 Task: Create a due date automation trigger when advanced on, 2 working days before a card is due add dates with a complete due date at 11:00 AM.
Action: Mouse moved to (981, 289)
Screenshot: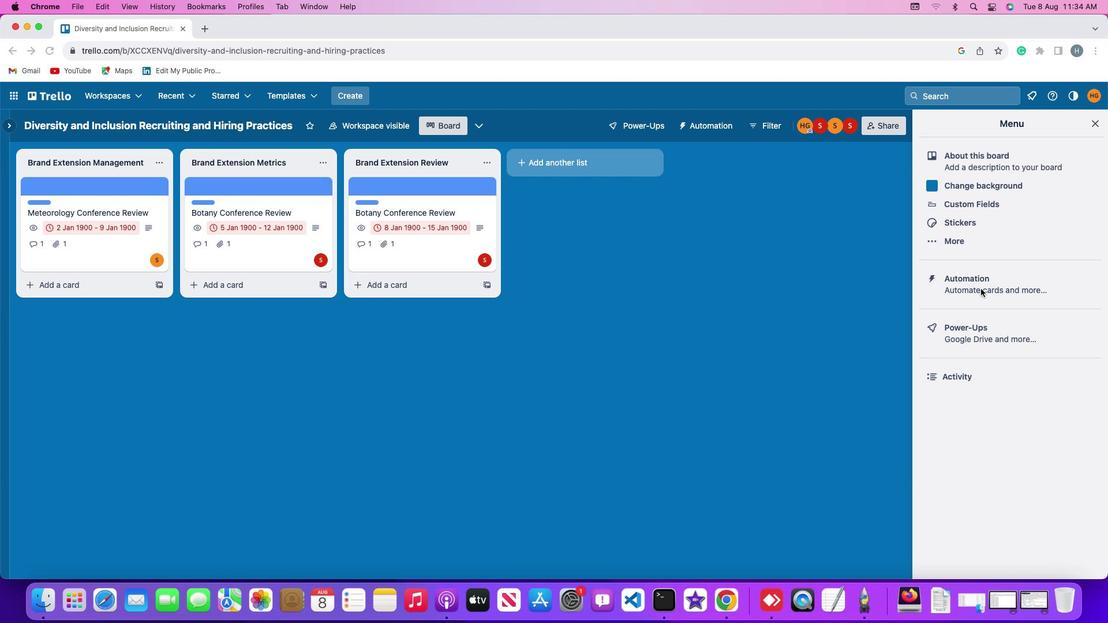 
Action: Mouse pressed left at (981, 289)
Screenshot: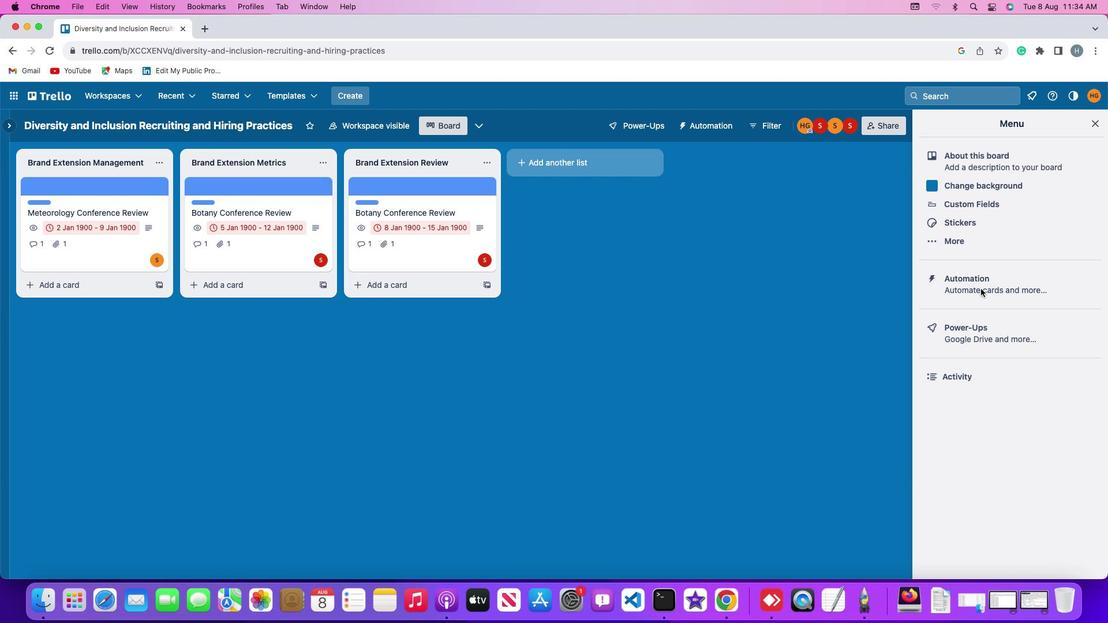 
Action: Mouse moved to (981, 288)
Screenshot: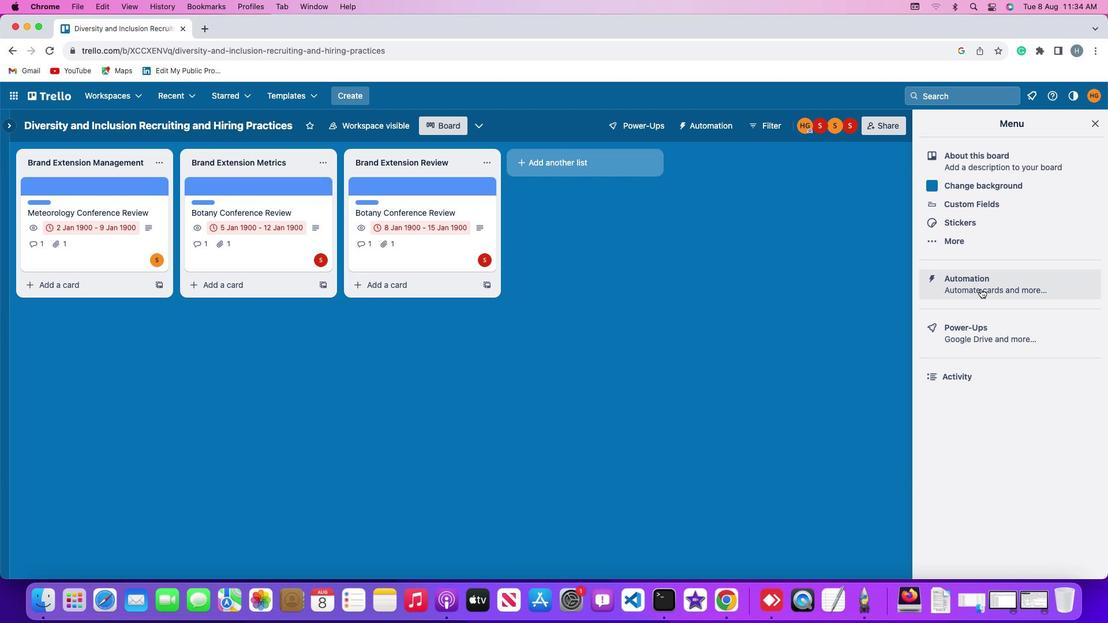 
Action: Mouse pressed left at (981, 288)
Screenshot: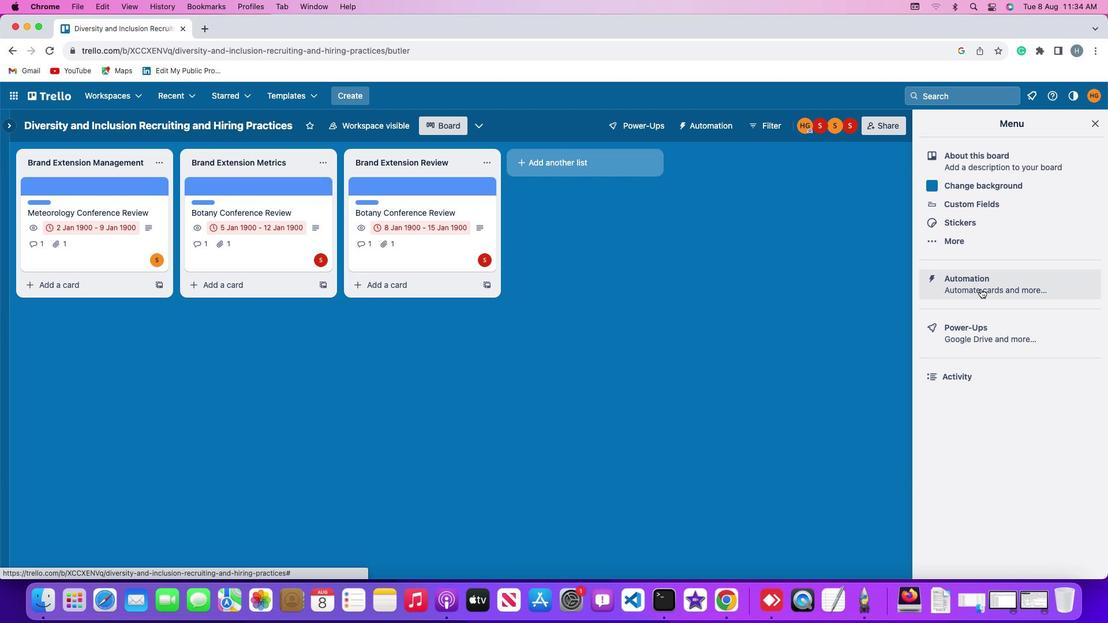 
Action: Mouse moved to (73, 274)
Screenshot: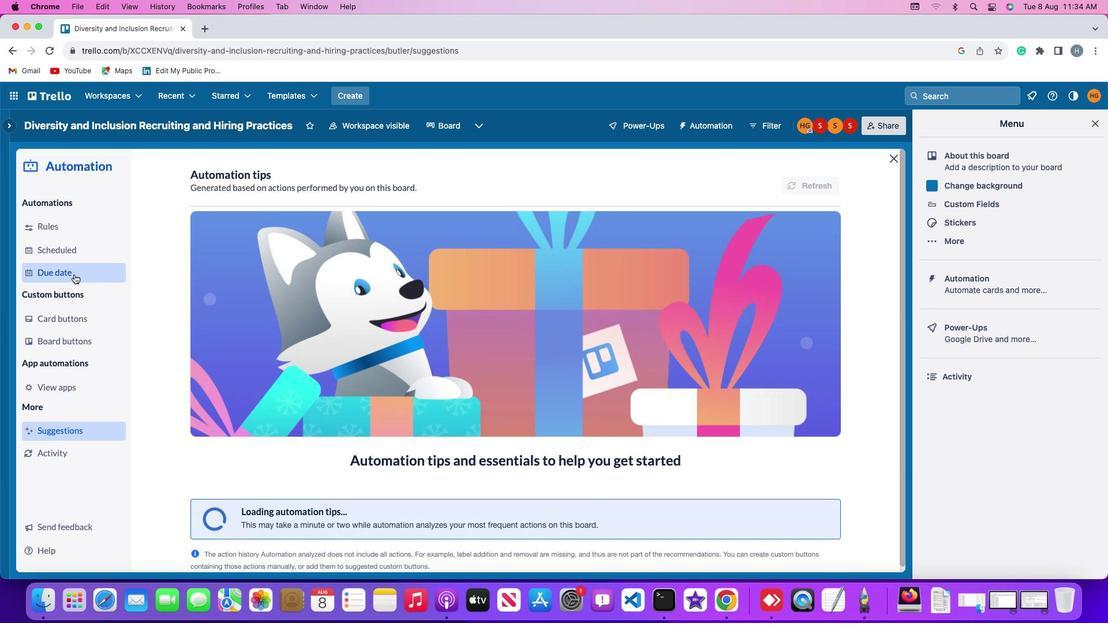 
Action: Mouse pressed left at (73, 274)
Screenshot: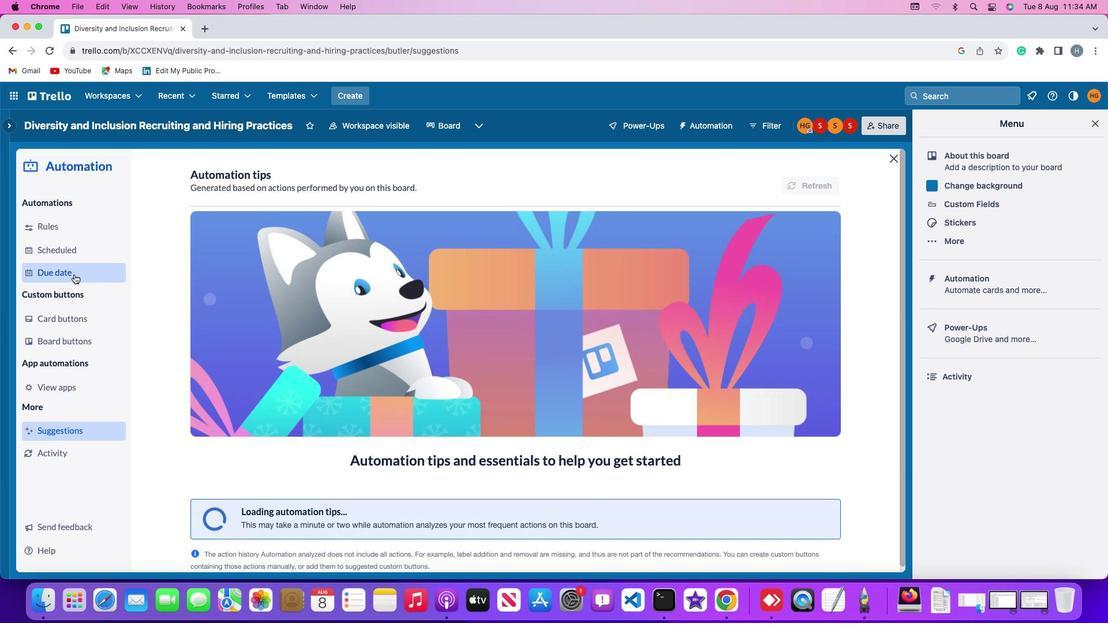 
Action: Mouse moved to (775, 177)
Screenshot: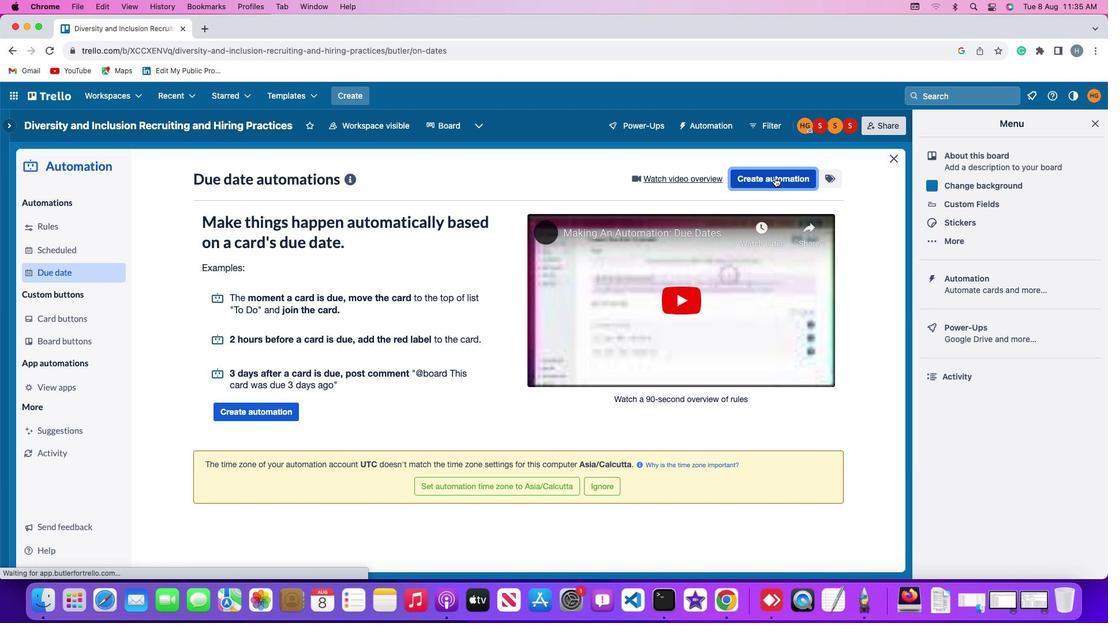 
Action: Mouse pressed left at (775, 177)
Screenshot: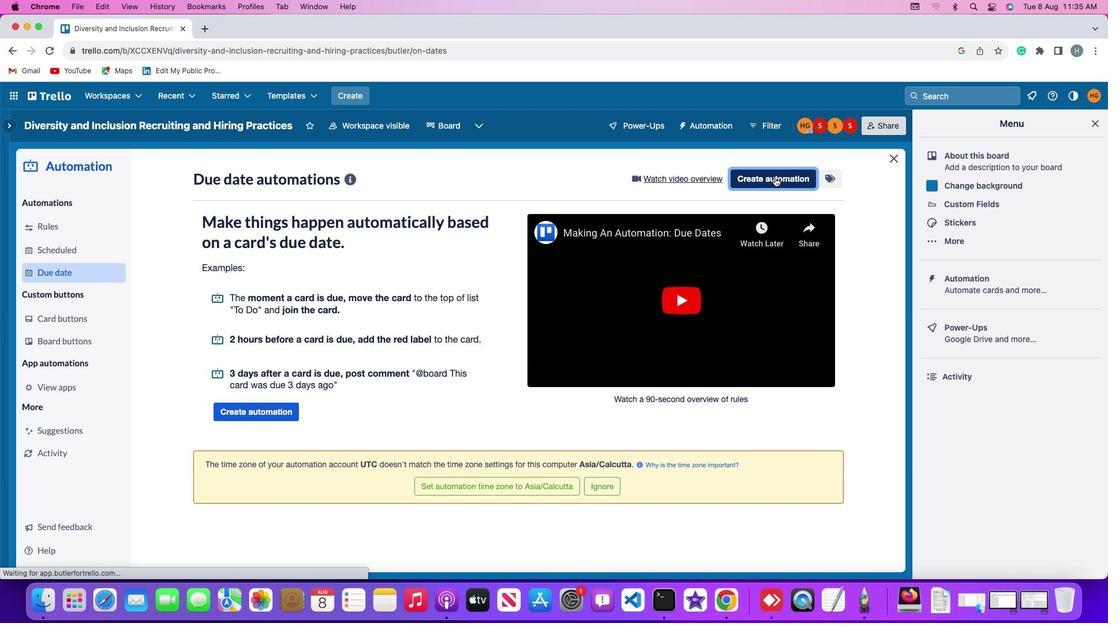 
Action: Mouse moved to (295, 293)
Screenshot: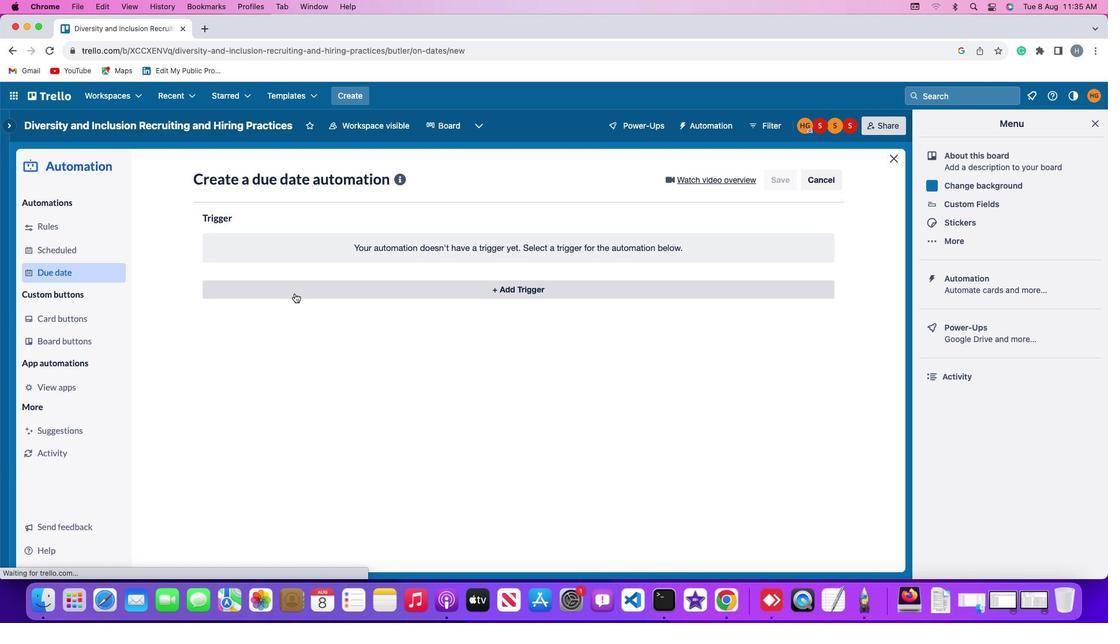 
Action: Mouse pressed left at (295, 293)
Screenshot: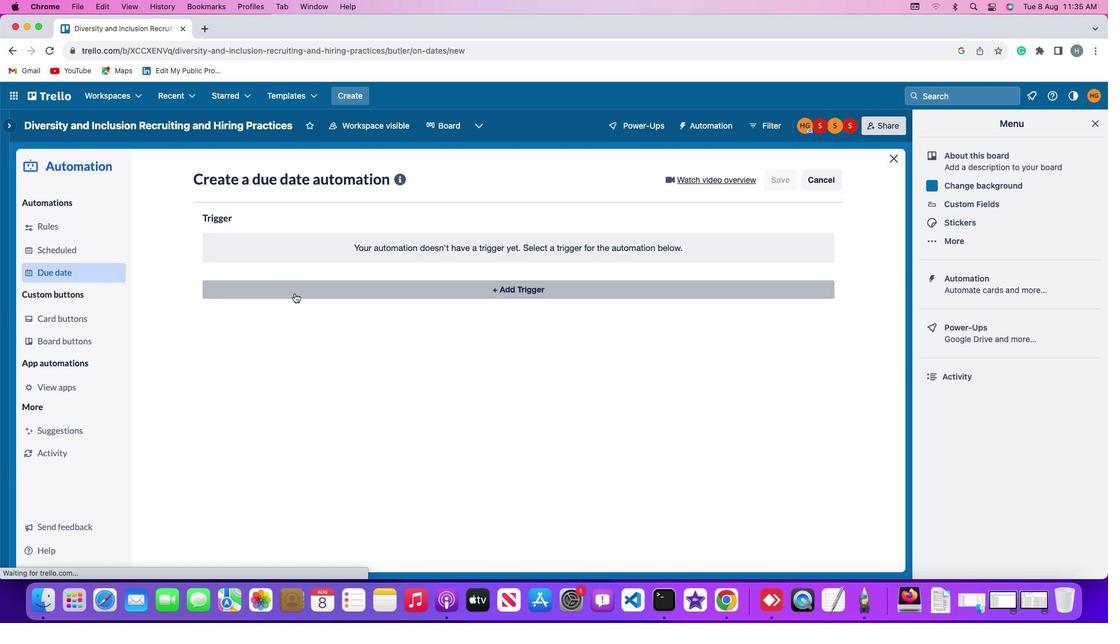 
Action: Mouse moved to (225, 468)
Screenshot: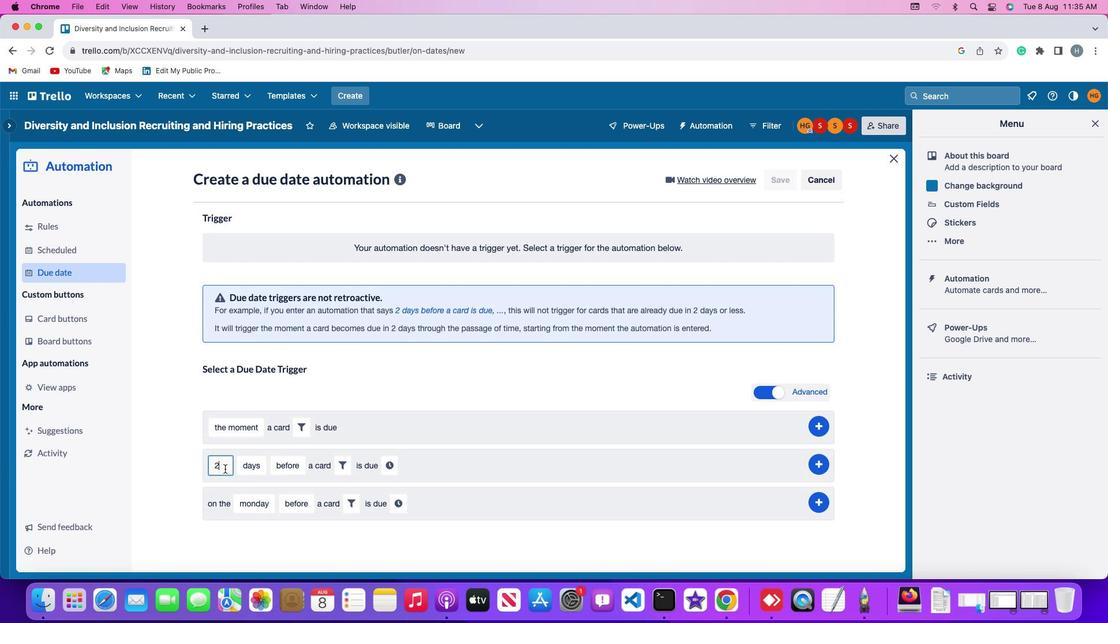 
Action: Mouse pressed left at (225, 468)
Screenshot: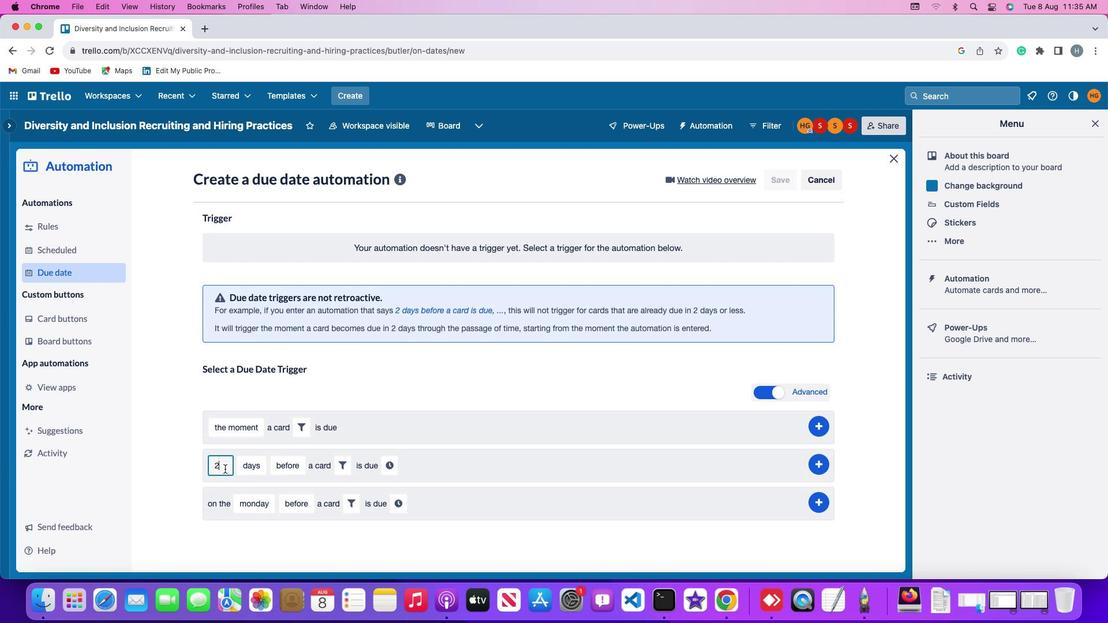 
Action: Mouse moved to (225, 468)
Screenshot: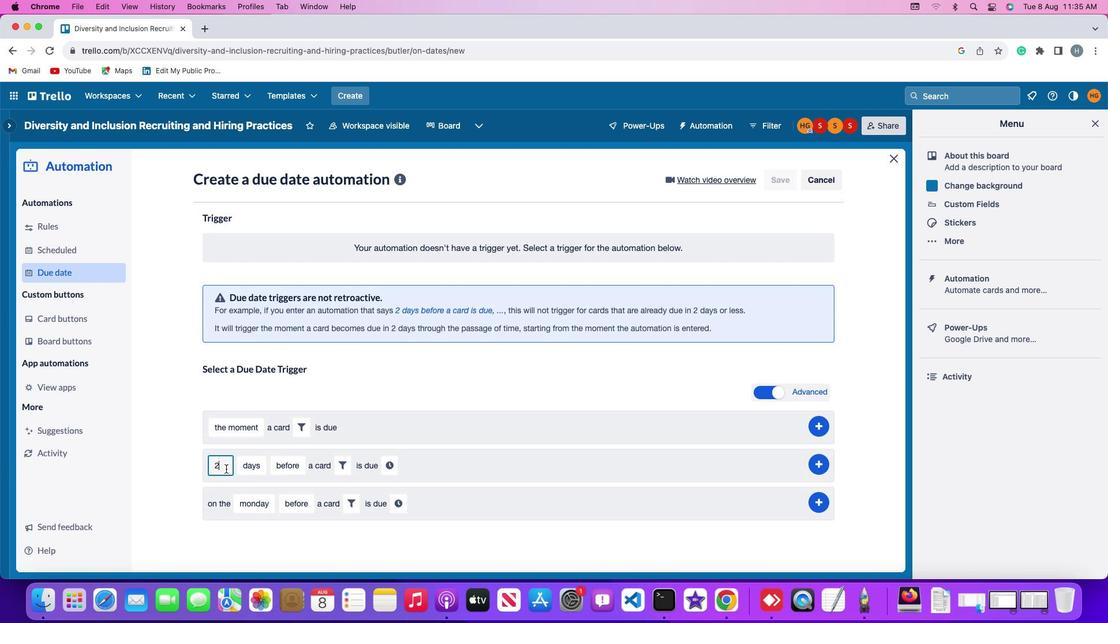 
Action: Key pressed Key.backspace
Screenshot: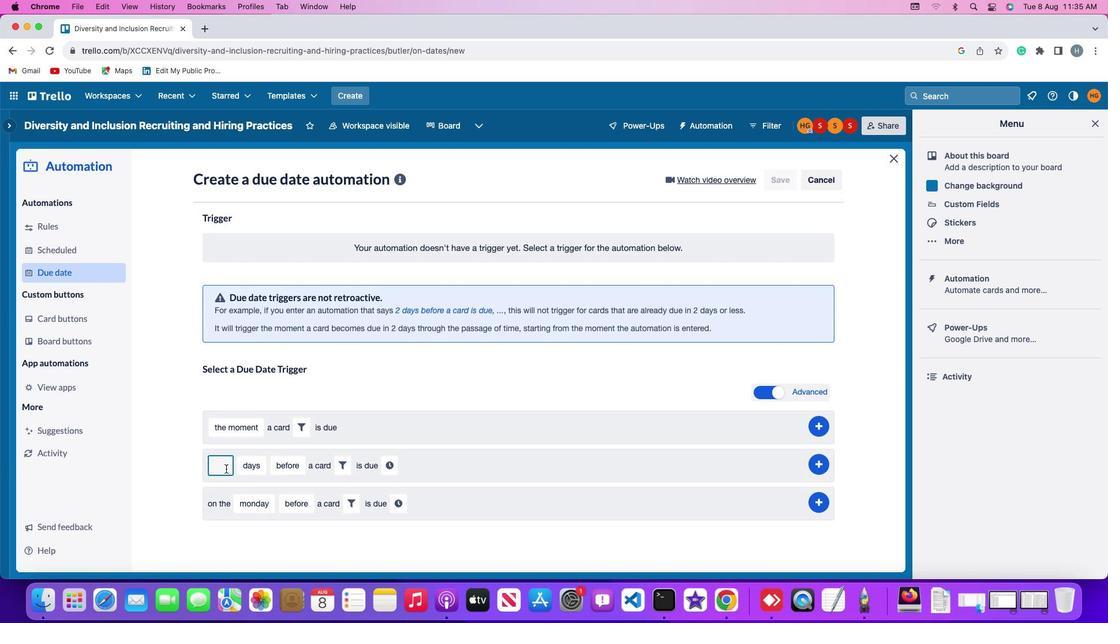 
Action: Mouse moved to (225, 469)
Screenshot: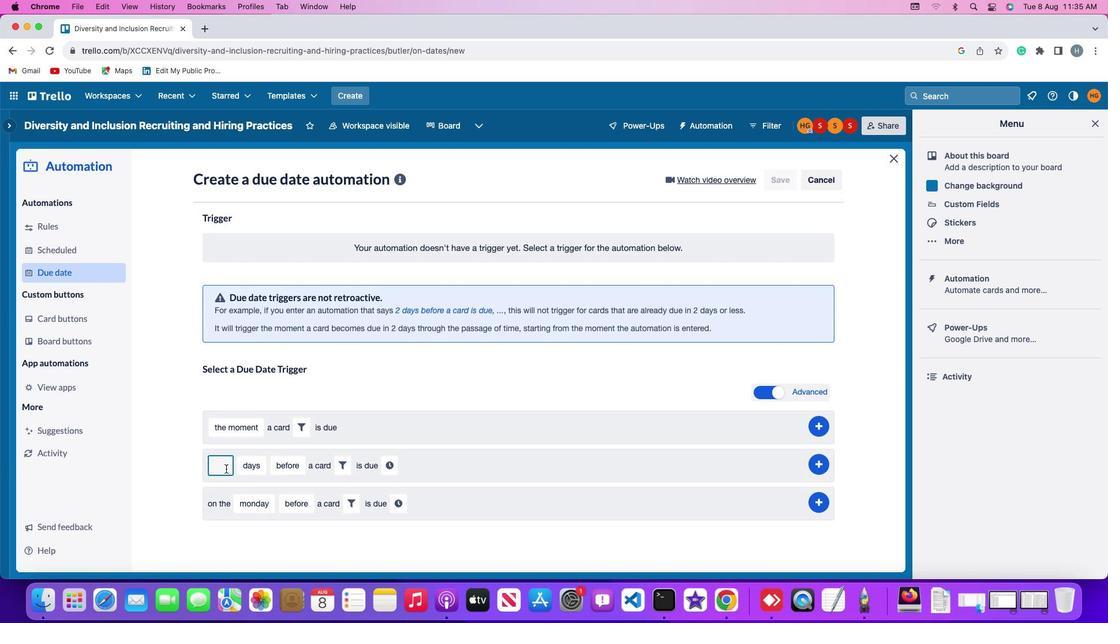 
Action: Key pressed '2'
Screenshot: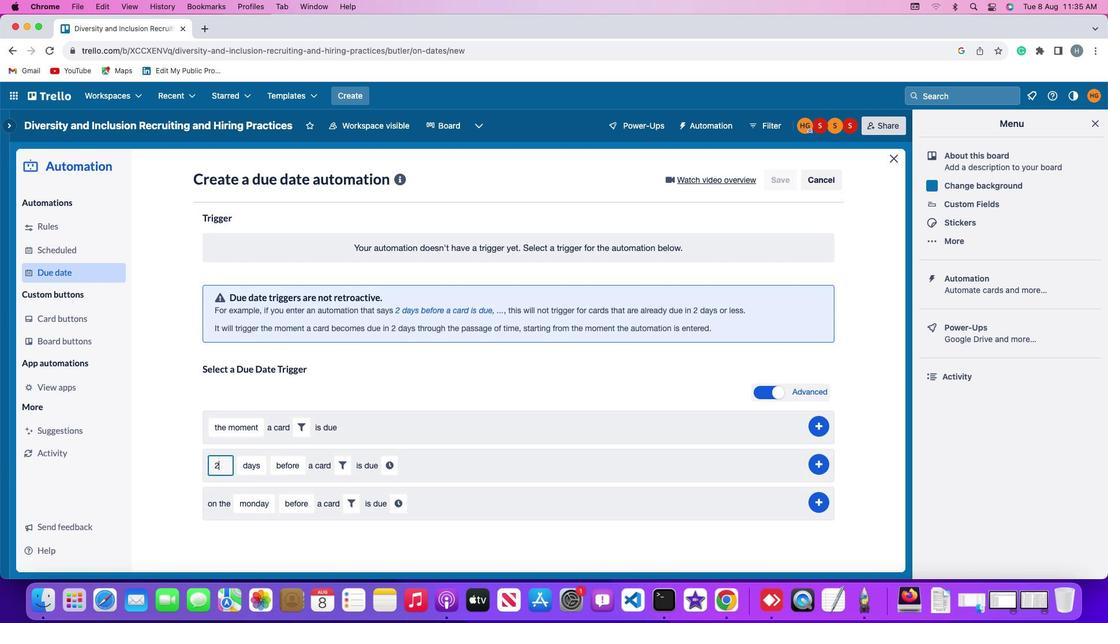 
Action: Mouse moved to (251, 471)
Screenshot: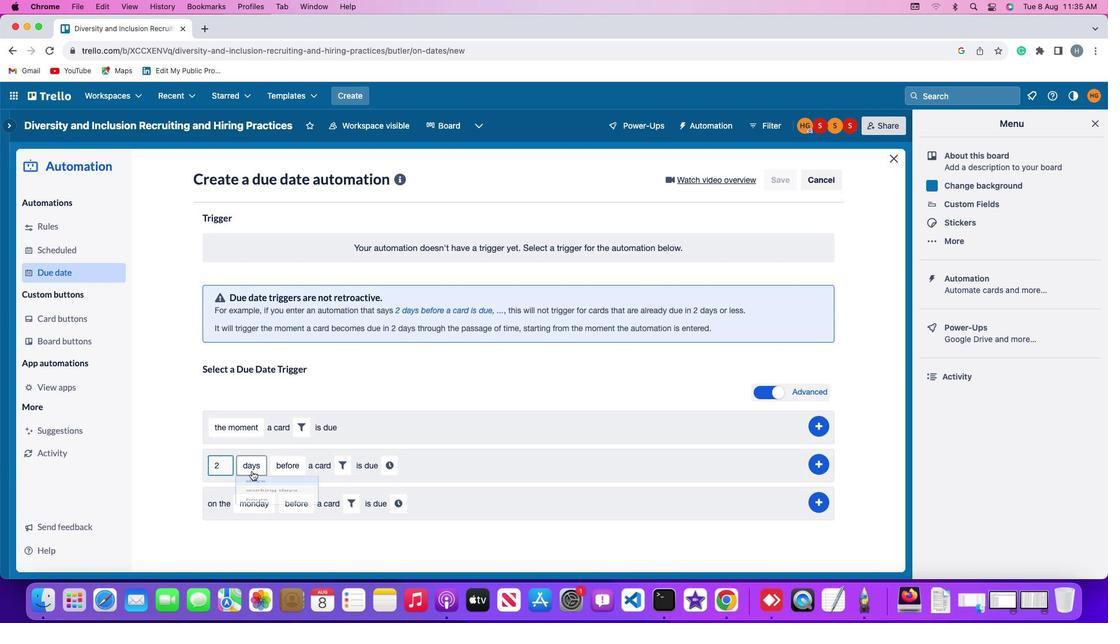 
Action: Mouse pressed left at (251, 471)
Screenshot: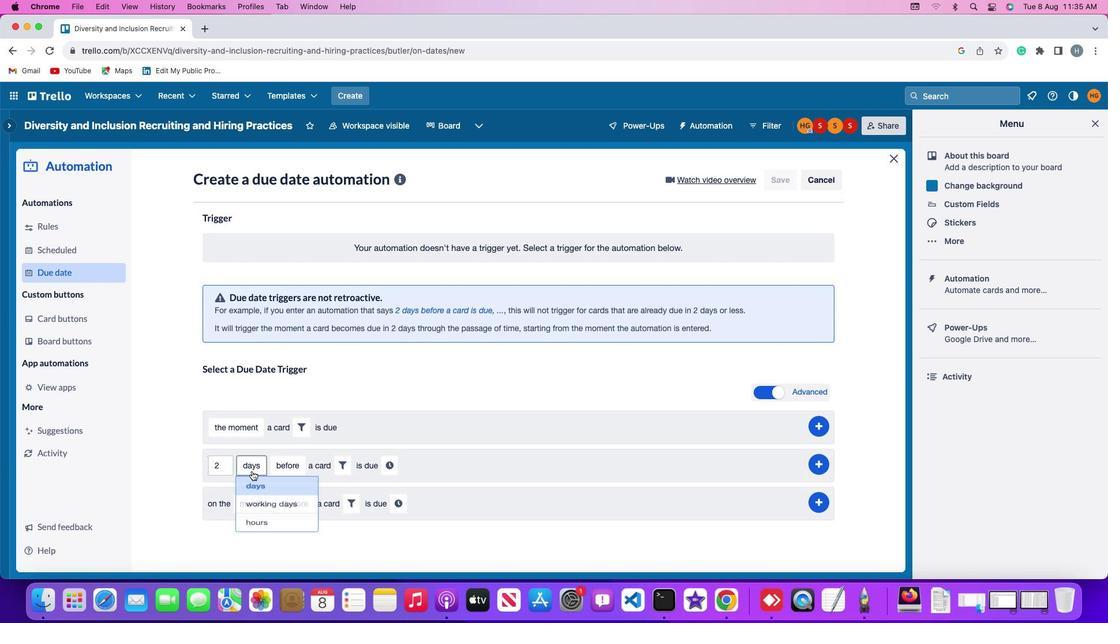 
Action: Mouse moved to (262, 509)
Screenshot: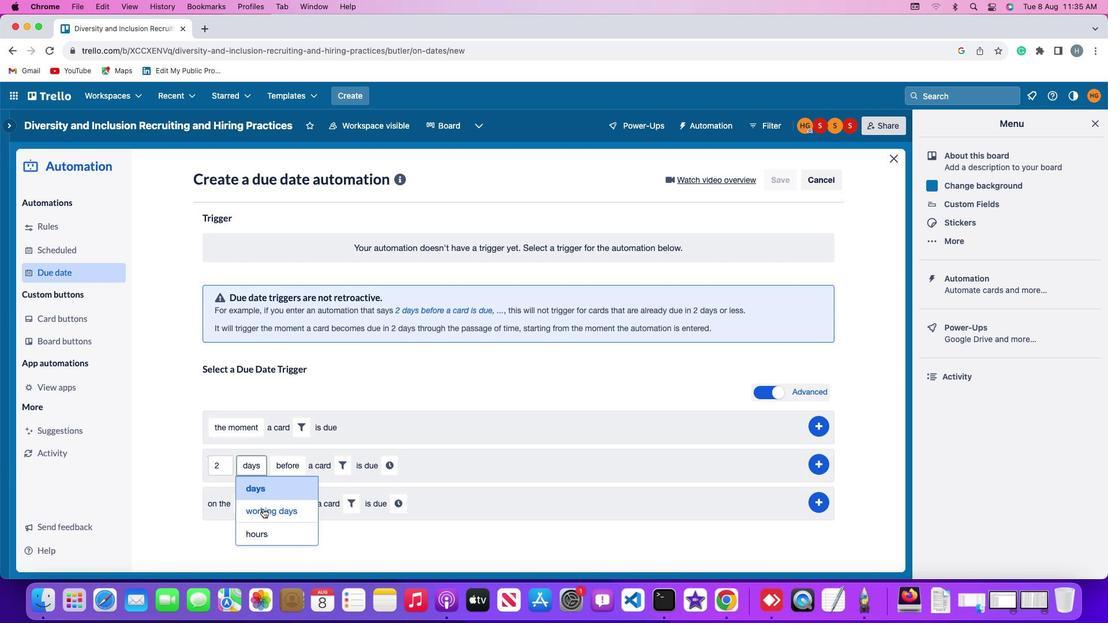 
Action: Mouse pressed left at (262, 509)
Screenshot: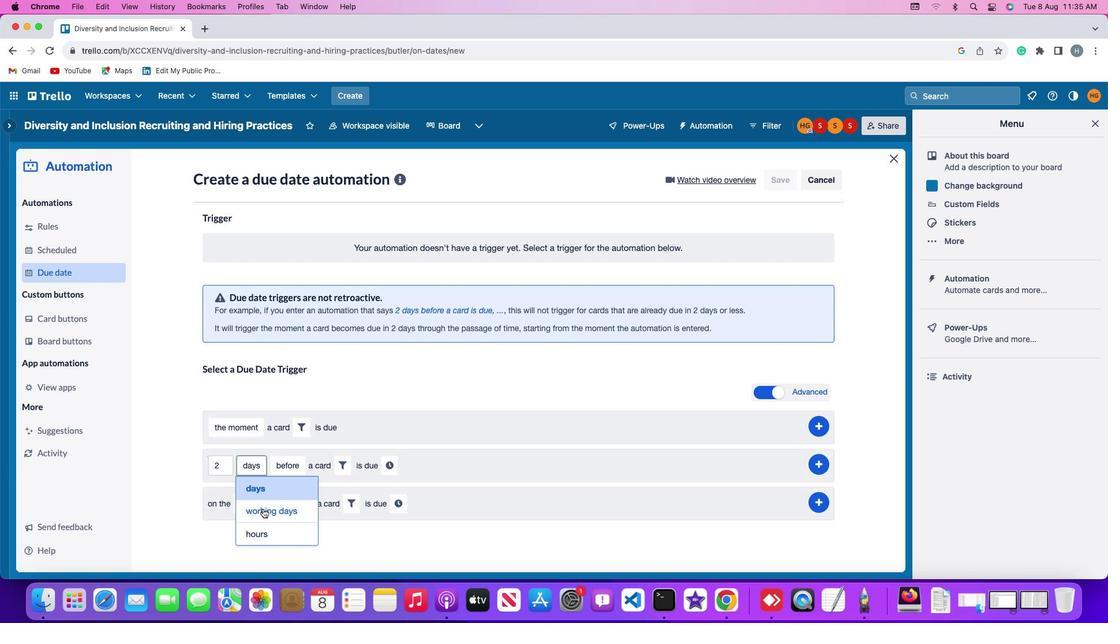
Action: Mouse moved to (300, 464)
Screenshot: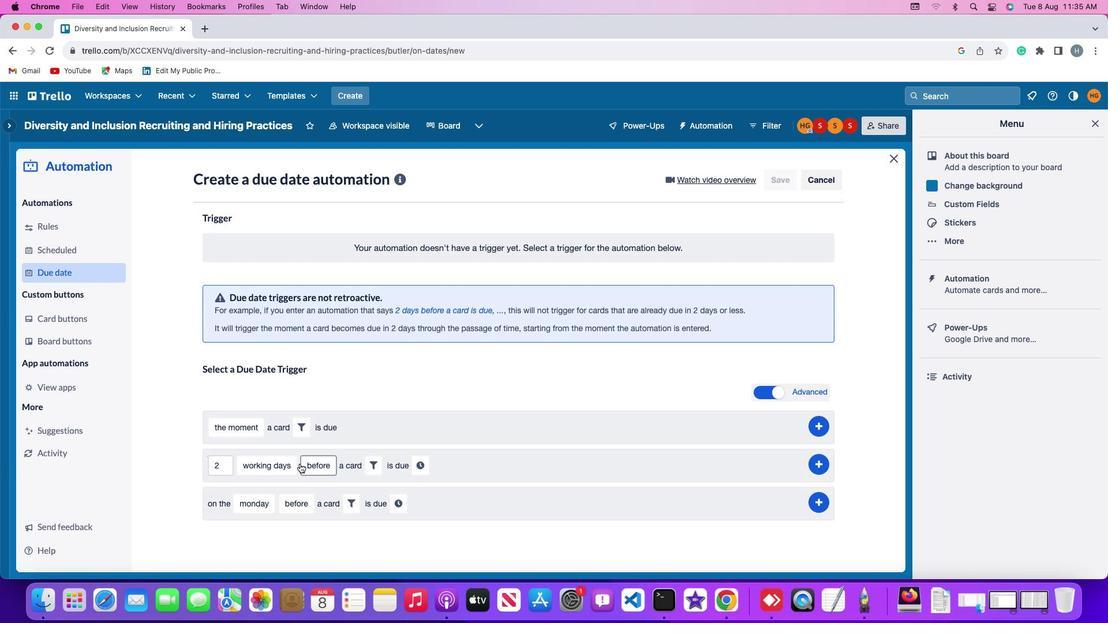 
Action: Mouse pressed left at (300, 464)
Screenshot: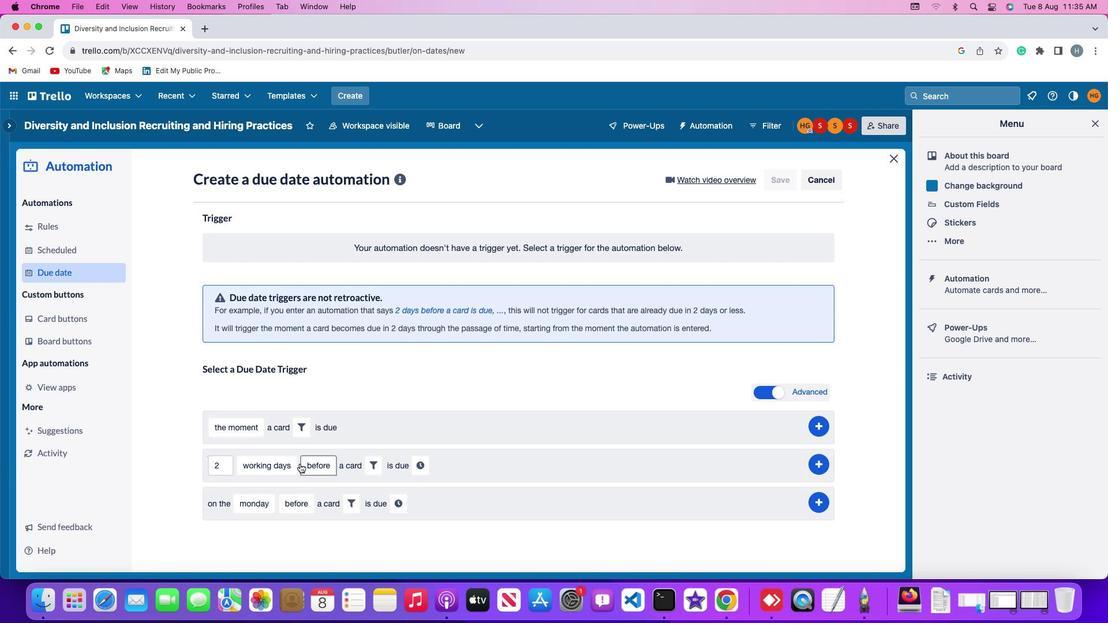 
Action: Mouse moved to (320, 487)
Screenshot: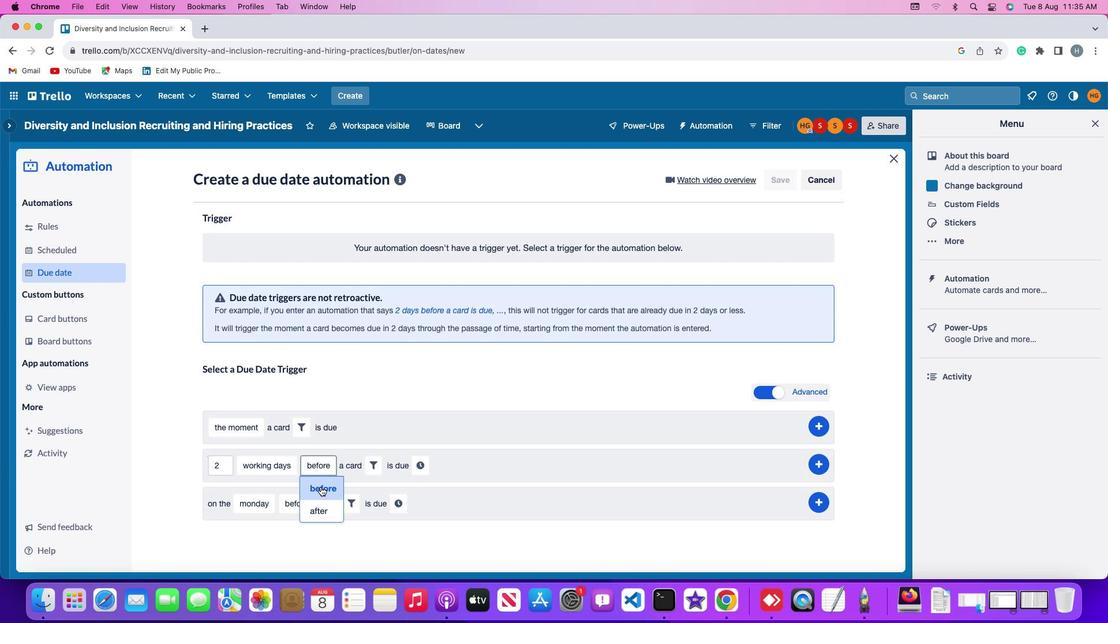 
Action: Mouse pressed left at (320, 487)
Screenshot: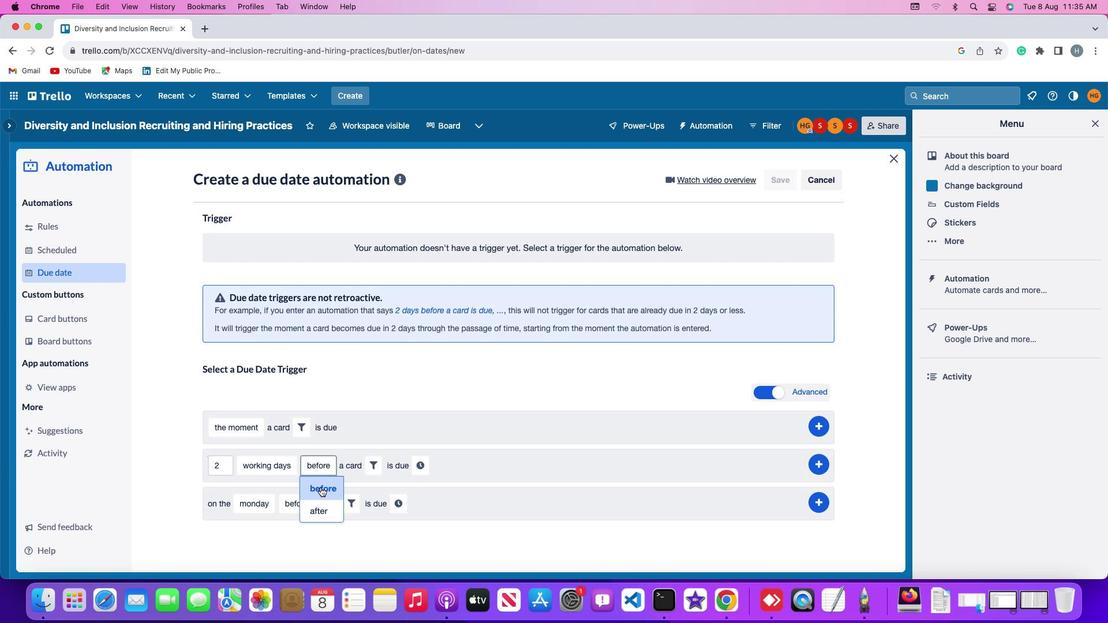 
Action: Mouse moved to (370, 464)
Screenshot: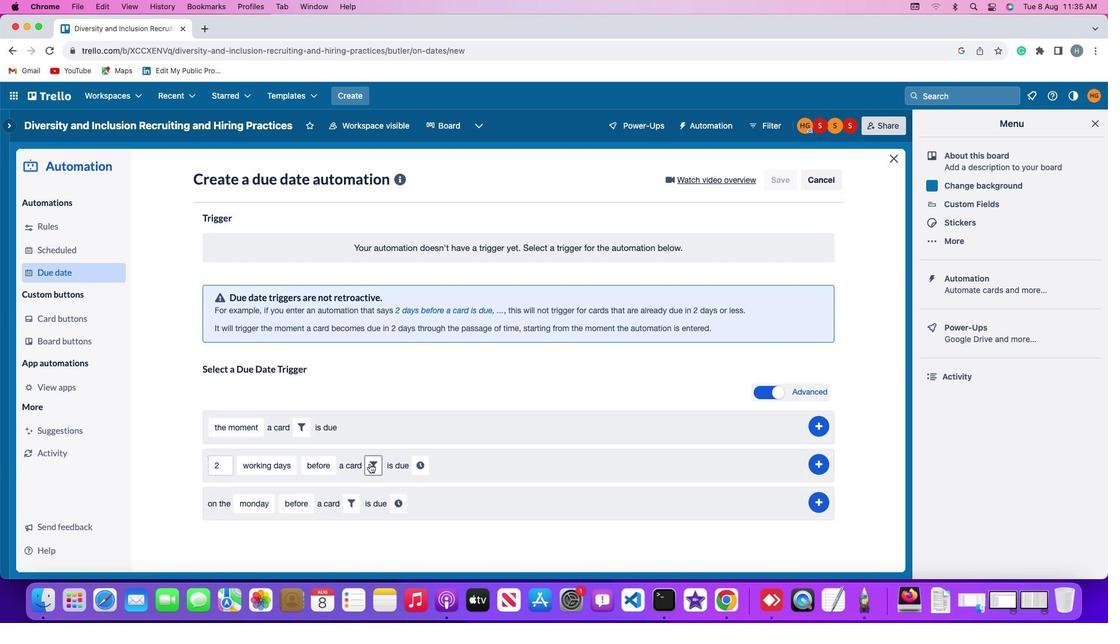 
Action: Mouse pressed left at (370, 464)
Screenshot: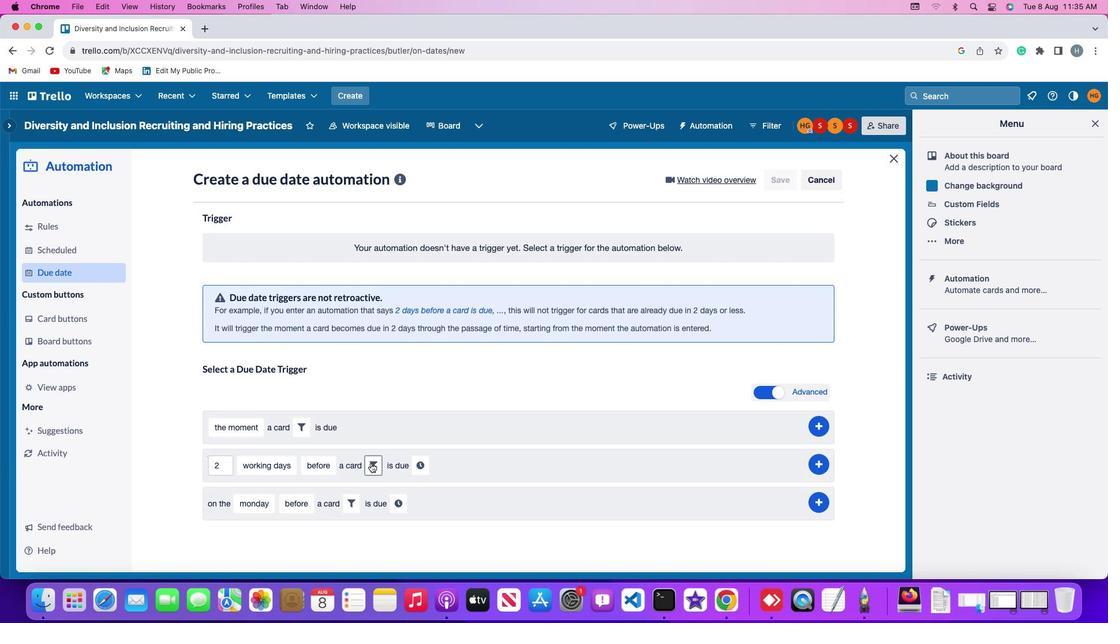 
Action: Mouse moved to (444, 500)
Screenshot: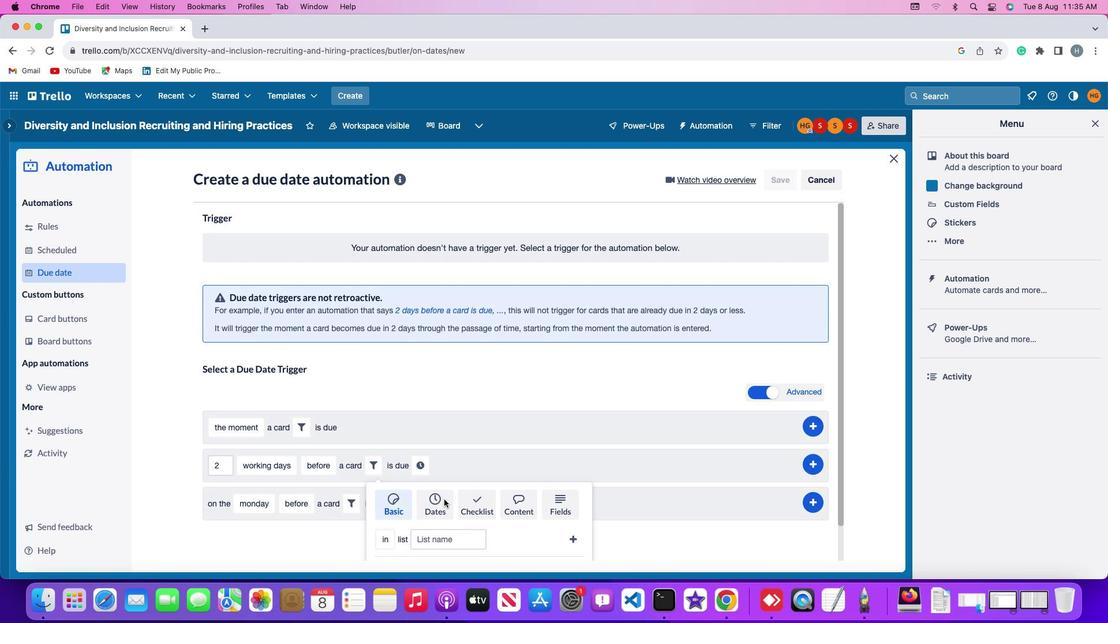 
Action: Mouse pressed left at (444, 500)
Screenshot: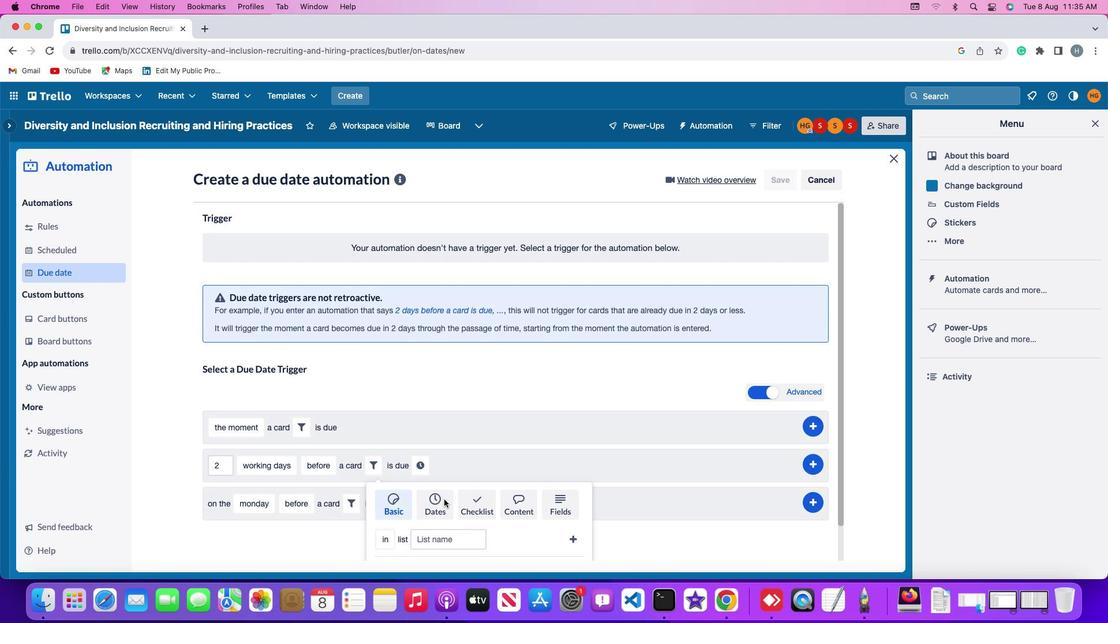 
Action: Mouse moved to (338, 522)
Screenshot: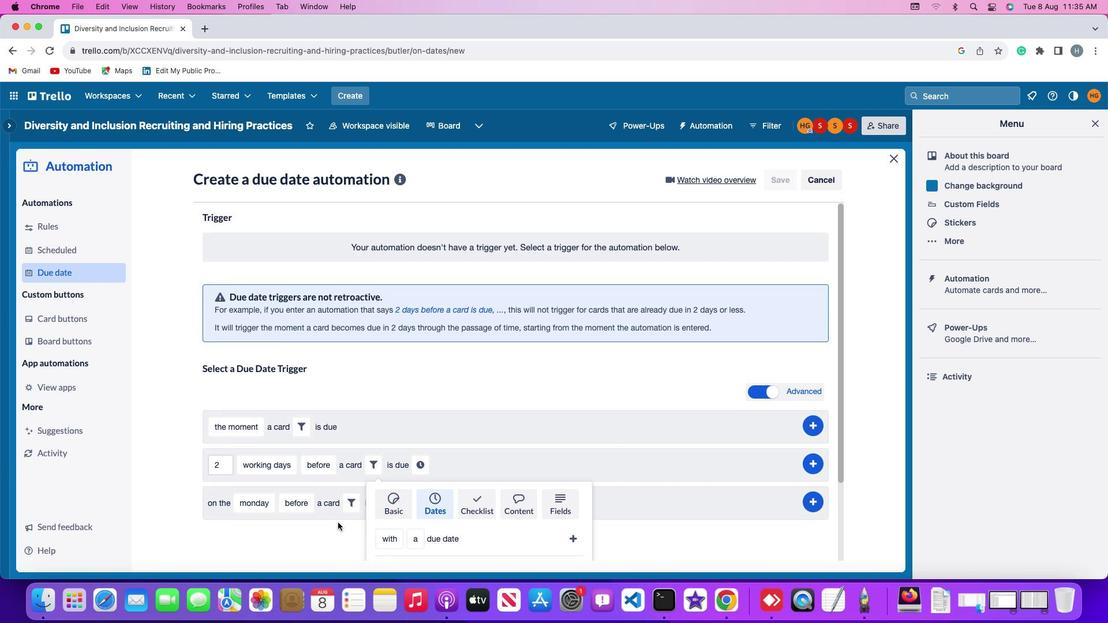 
Action: Mouse scrolled (338, 522) with delta (0, 0)
Screenshot: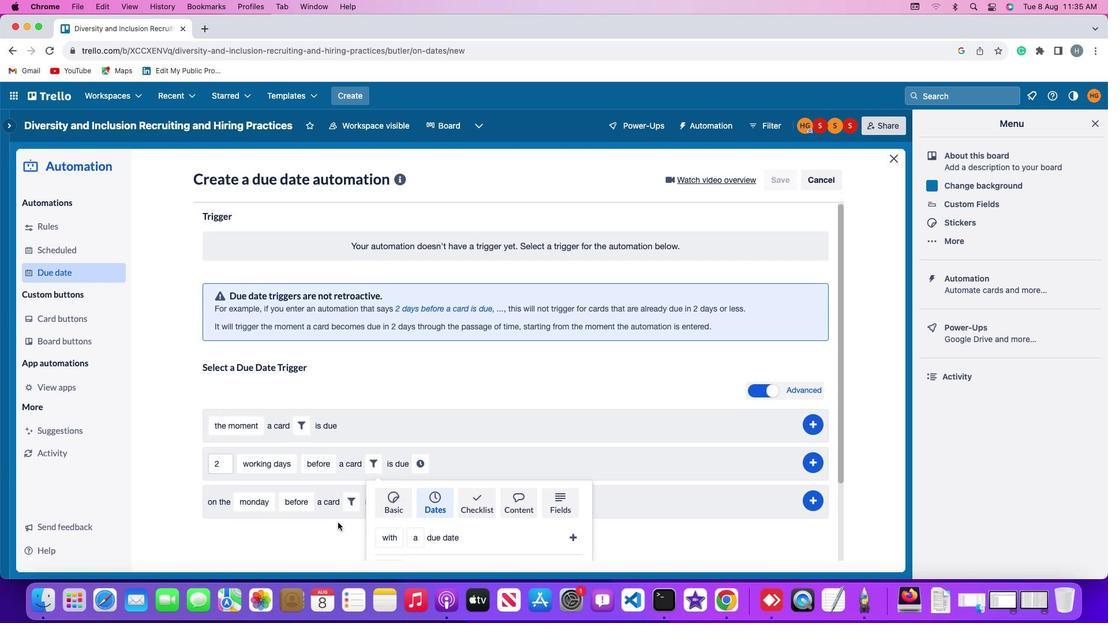 
Action: Mouse scrolled (338, 522) with delta (0, 0)
Screenshot: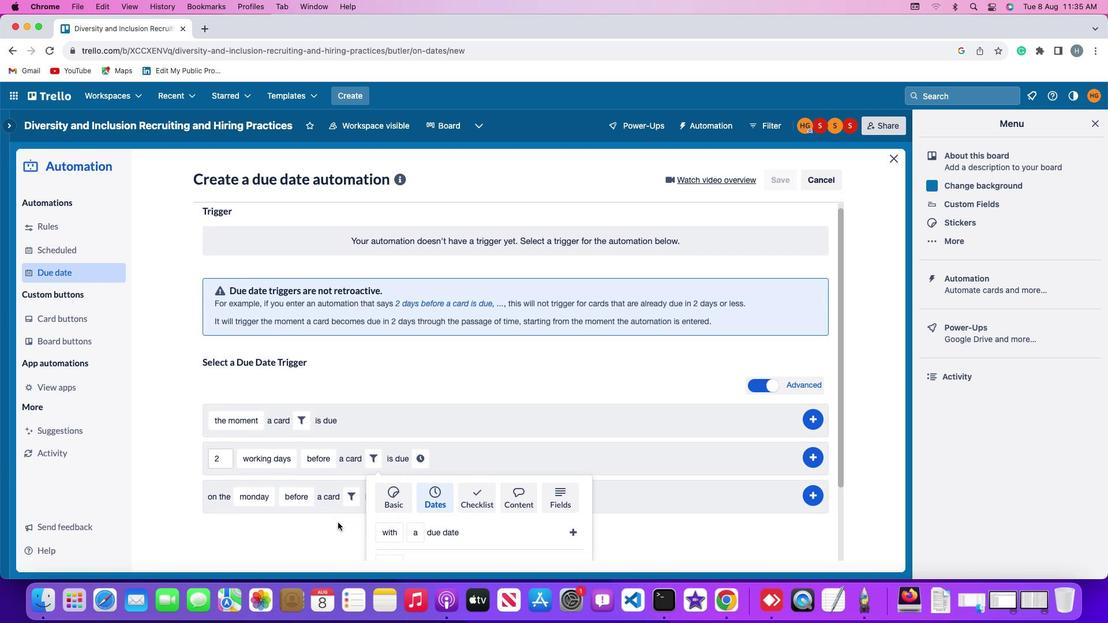 
Action: Mouse scrolled (338, 522) with delta (0, -1)
Screenshot: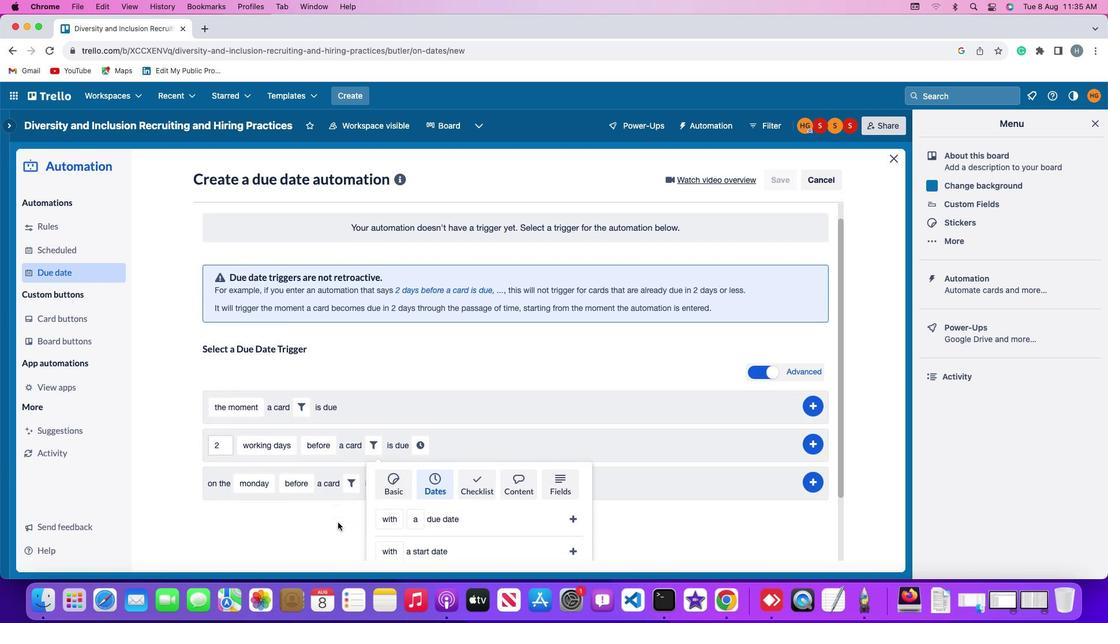 
Action: Mouse scrolled (338, 522) with delta (0, -2)
Screenshot: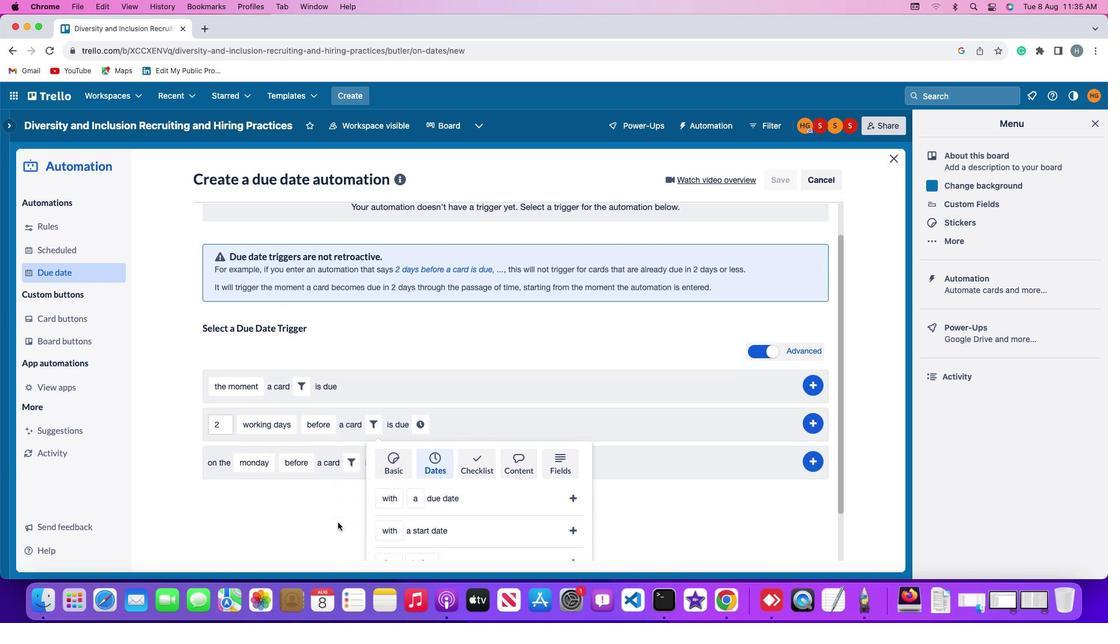 
Action: Mouse scrolled (338, 522) with delta (0, -2)
Screenshot: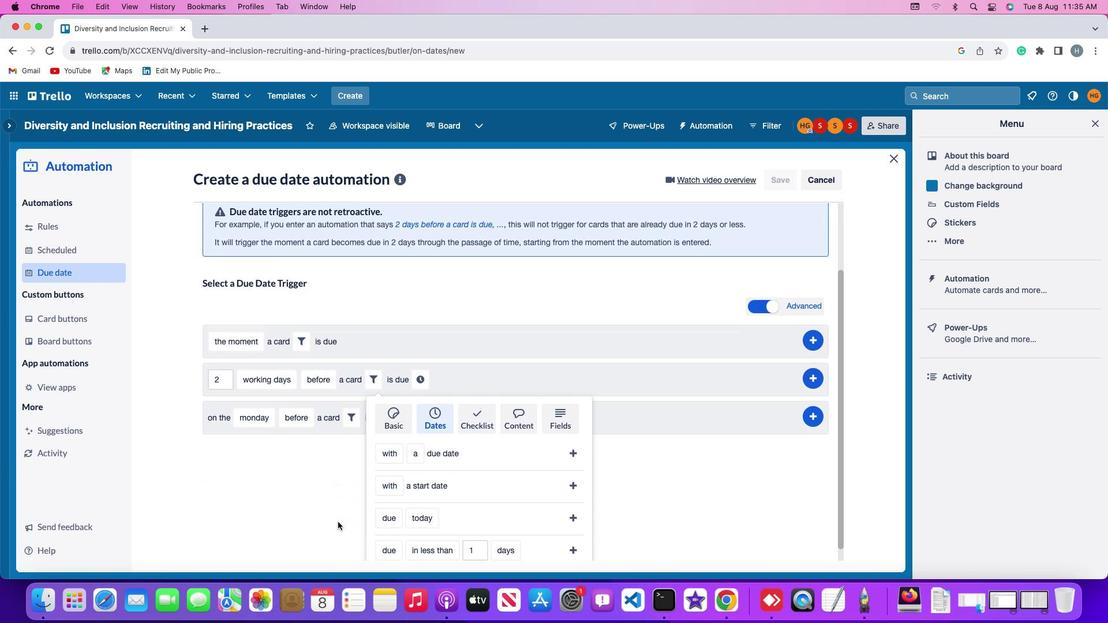 
Action: Mouse moved to (393, 442)
Screenshot: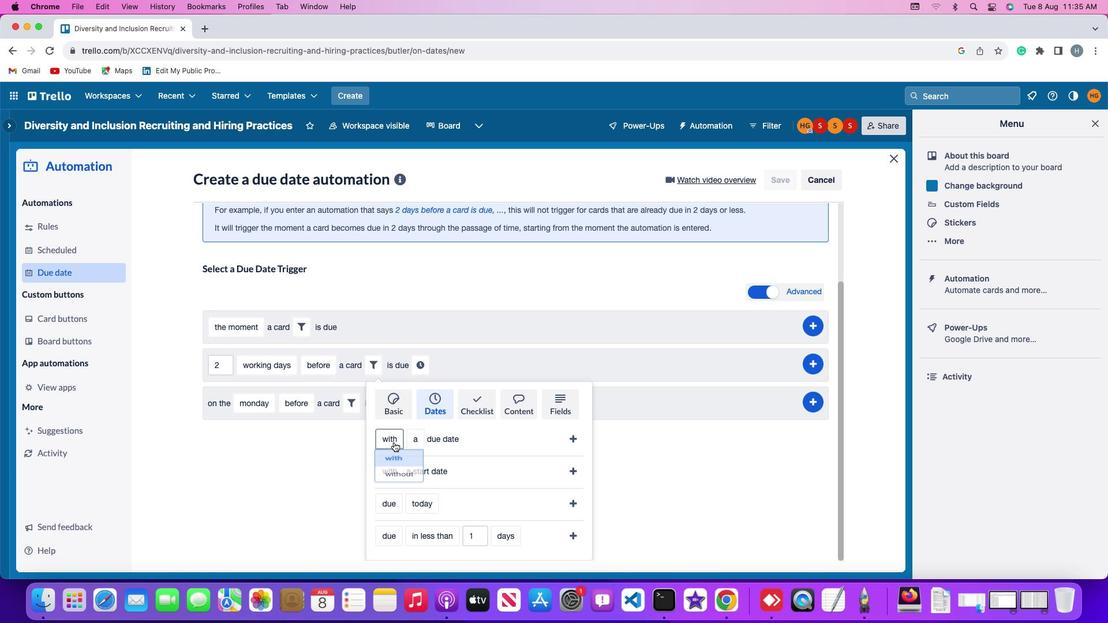 
Action: Mouse pressed left at (393, 442)
Screenshot: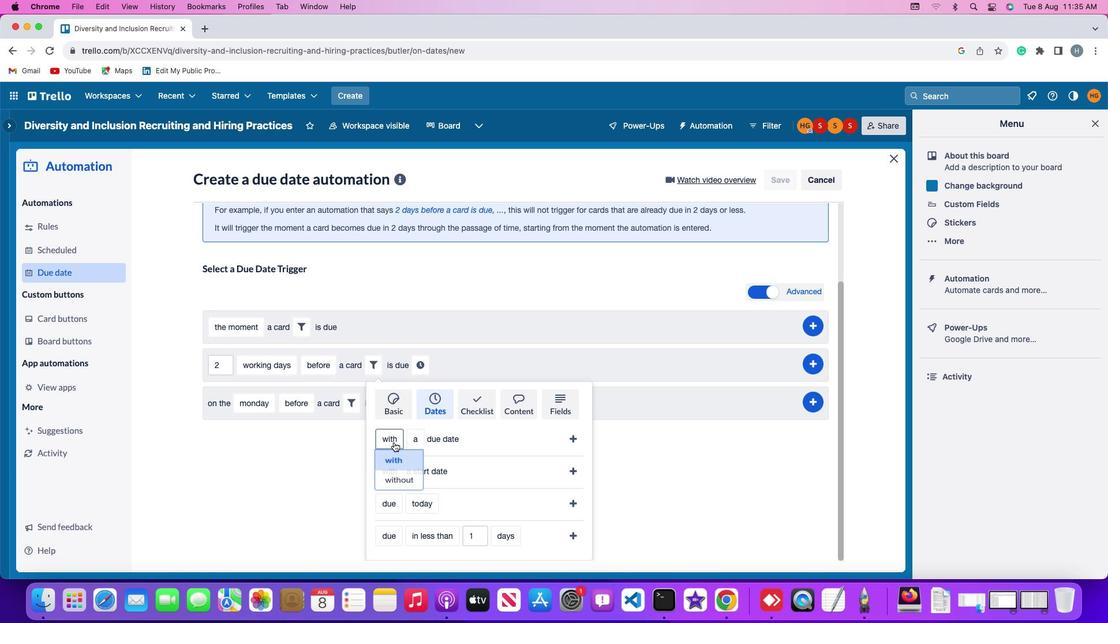 
Action: Mouse moved to (399, 459)
Screenshot: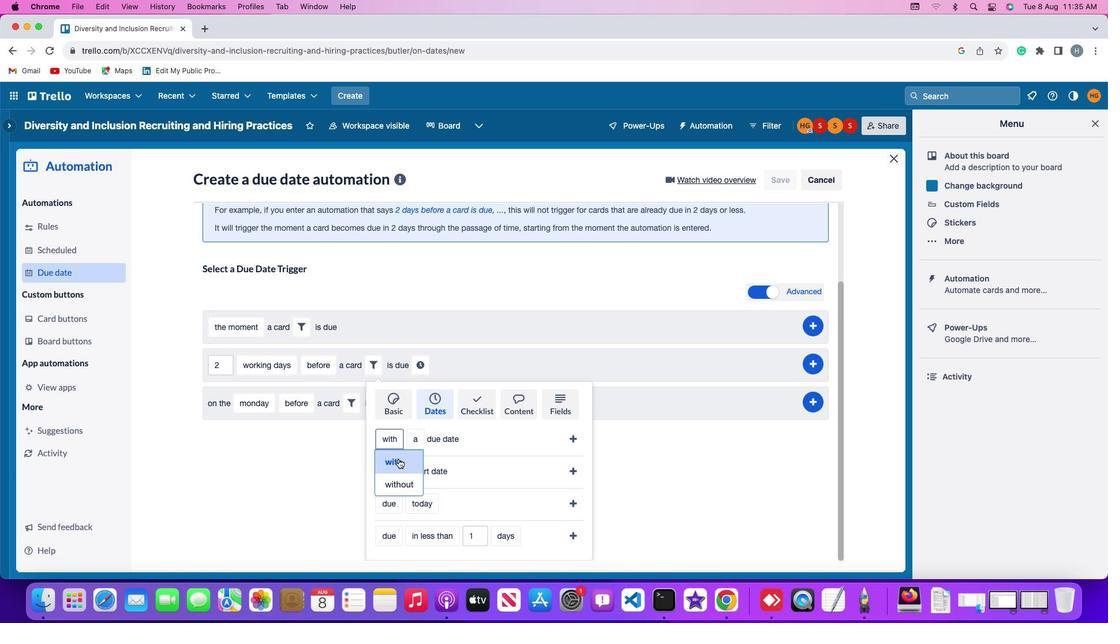 
Action: Mouse pressed left at (399, 459)
Screenshot: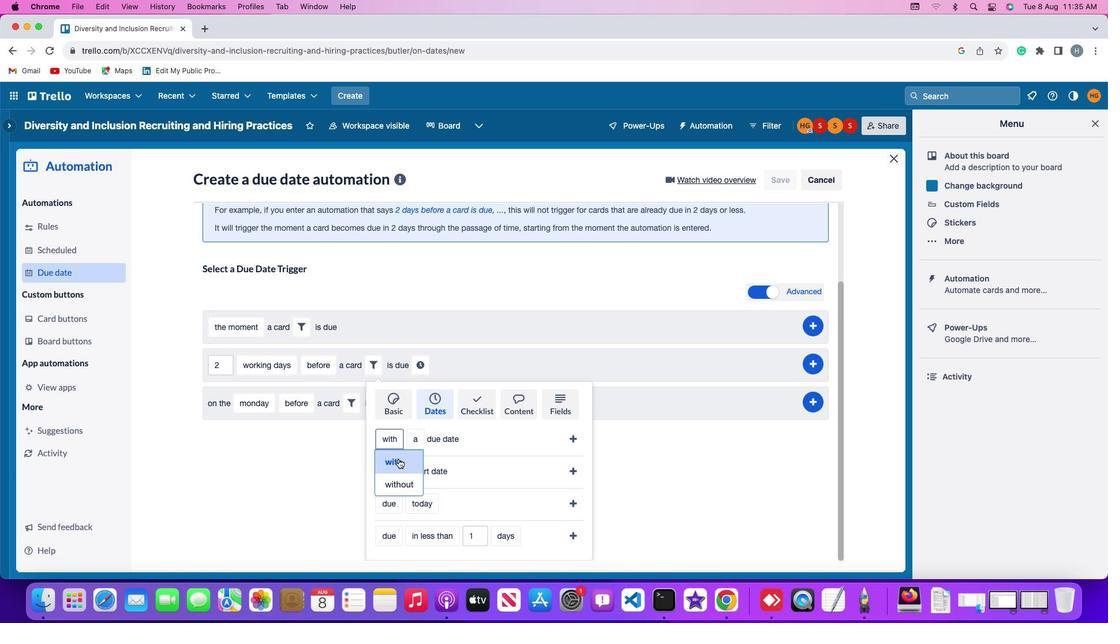 
Action: Mouse moved to (422, 442)
Screenshot: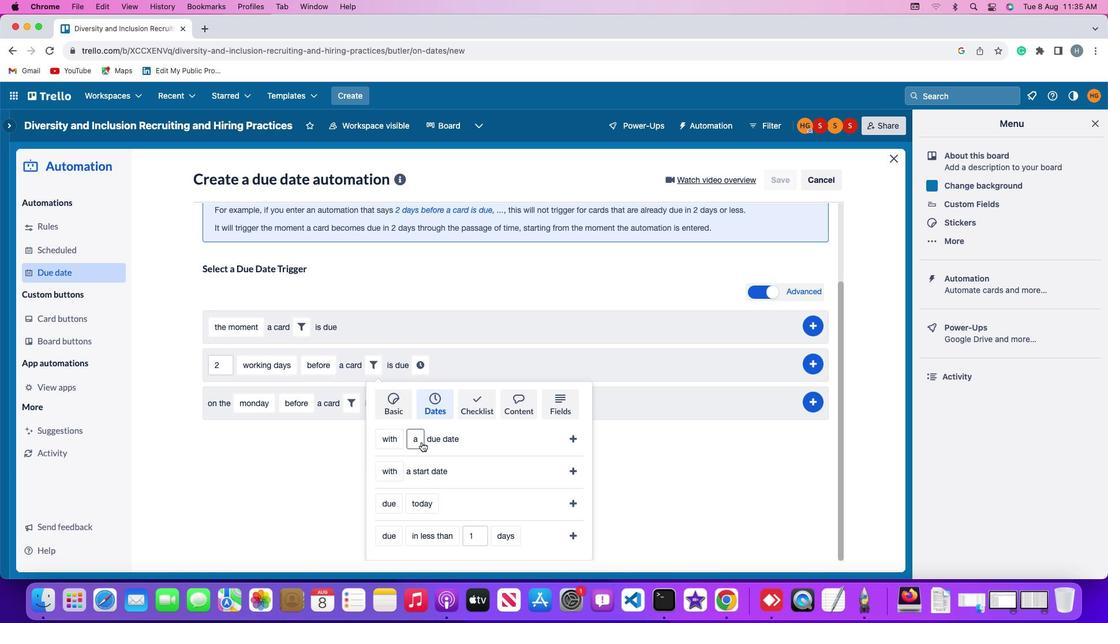 
Action: Mouse pressed left at (422, 442)
Screenshot: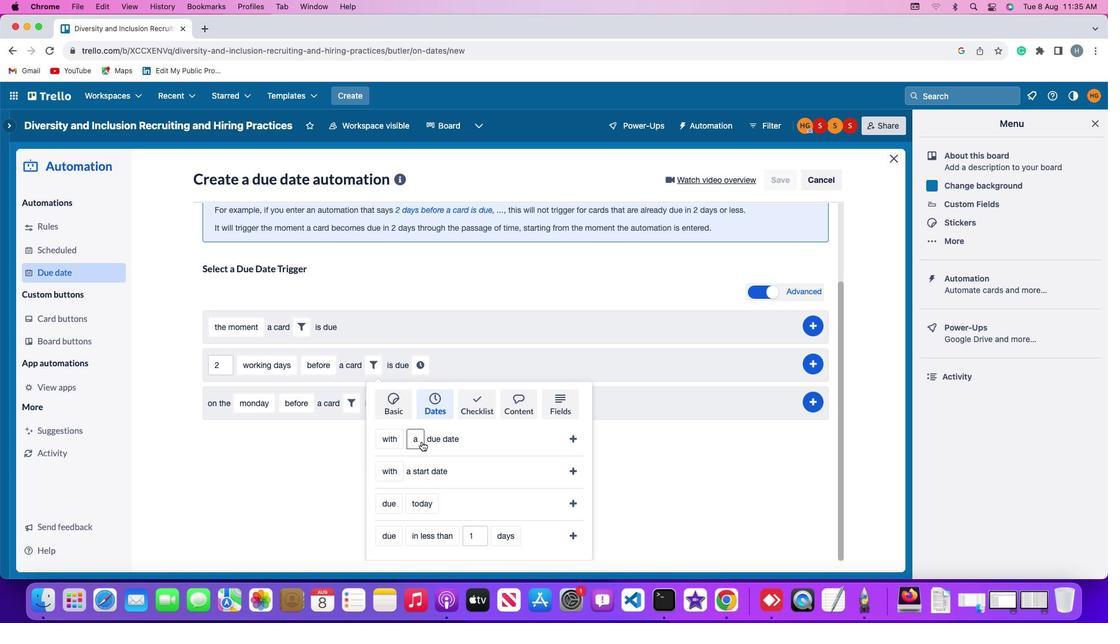 
Action: Mouse moved to (432, 484)
Screenshot: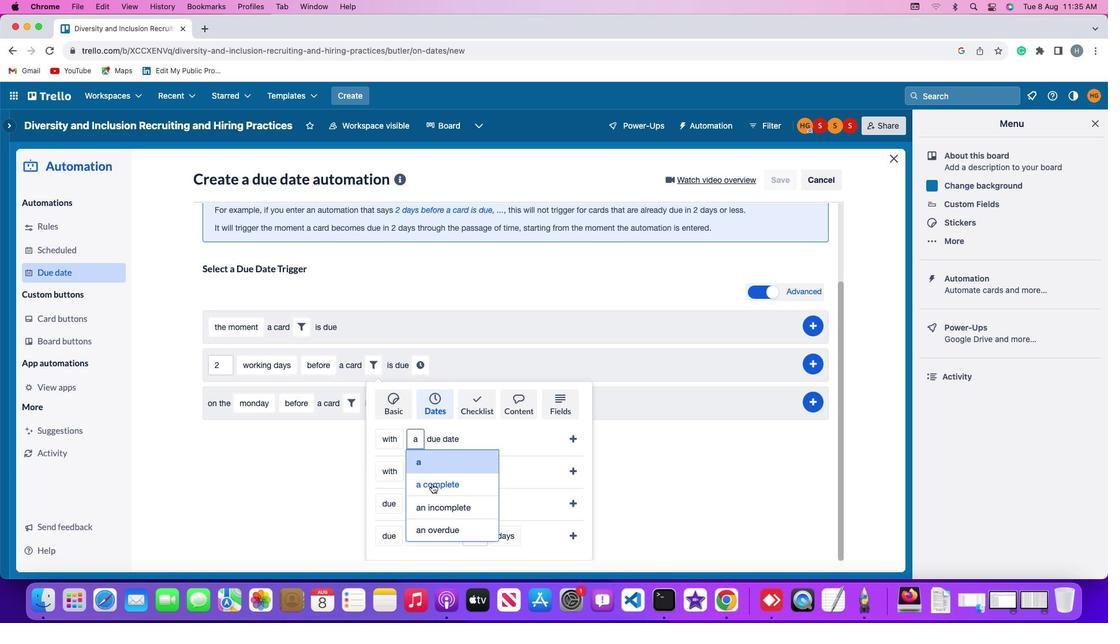 
Action: Mouse pressed left at (432, 484)
Screenshot: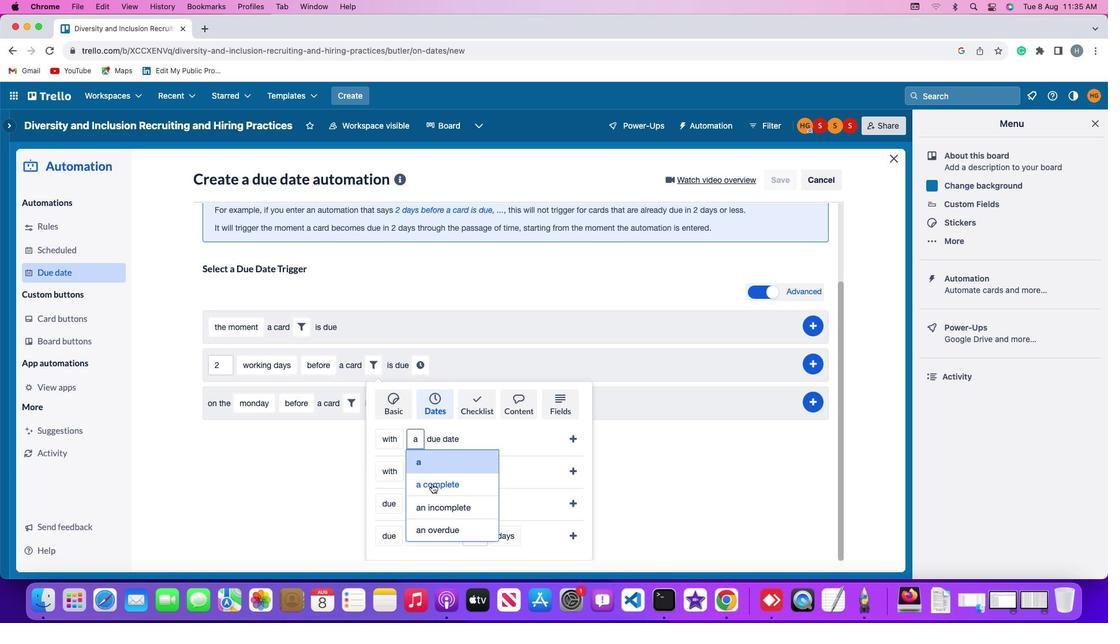 
Action: Mouse moved to (577, 437)
Screenshot: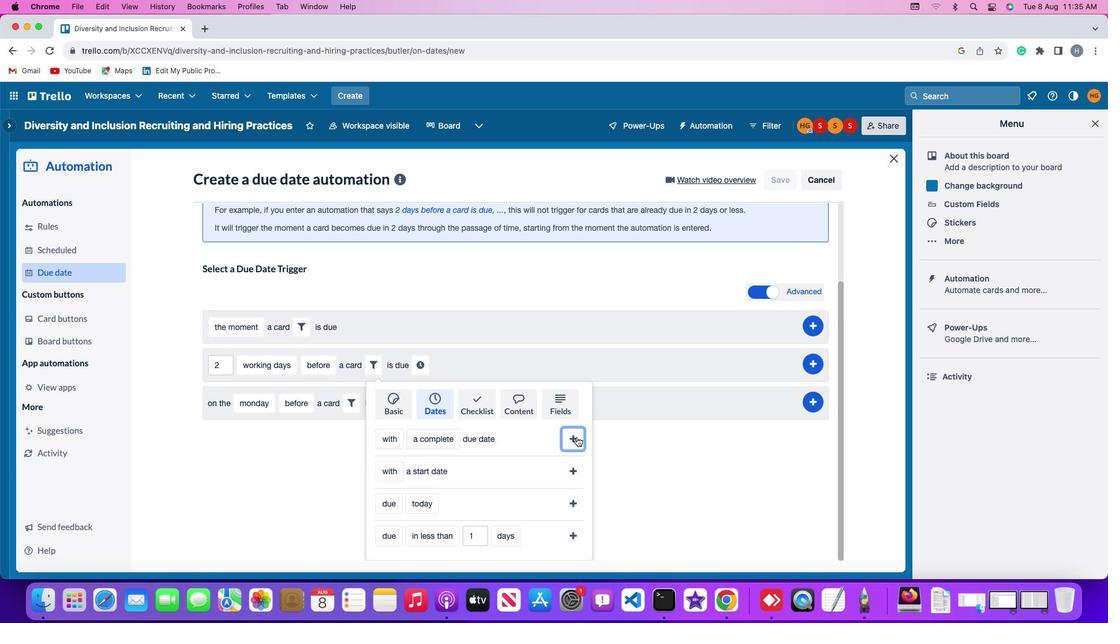 
Action: Mouse pressed left at (577, 437)
Screenshot: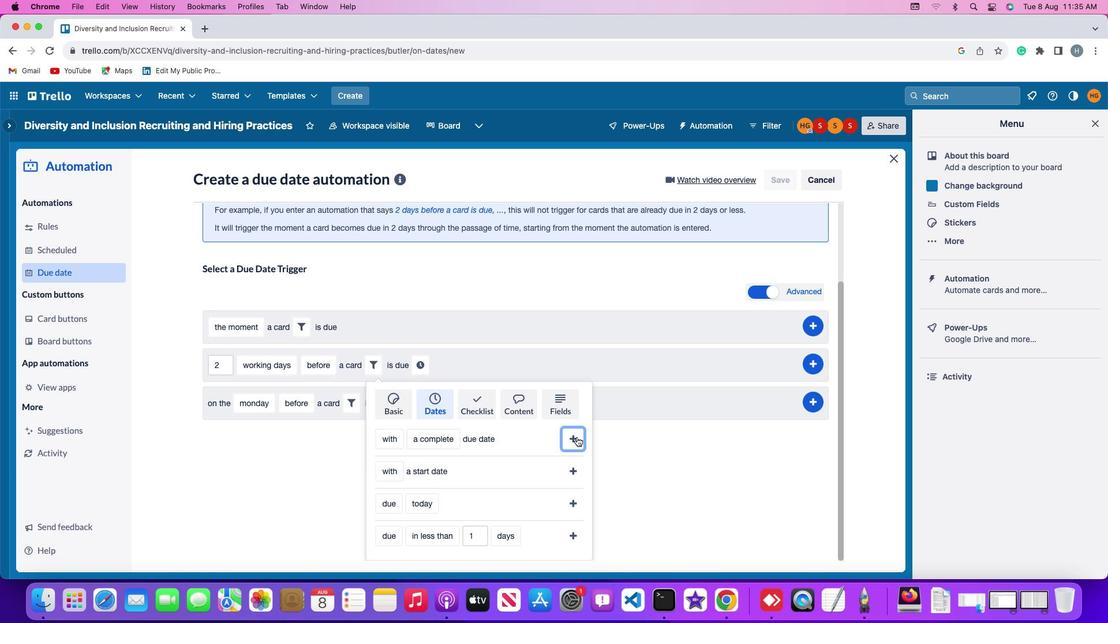 
Action: Mouse moved to (538, 463)
Screenshot: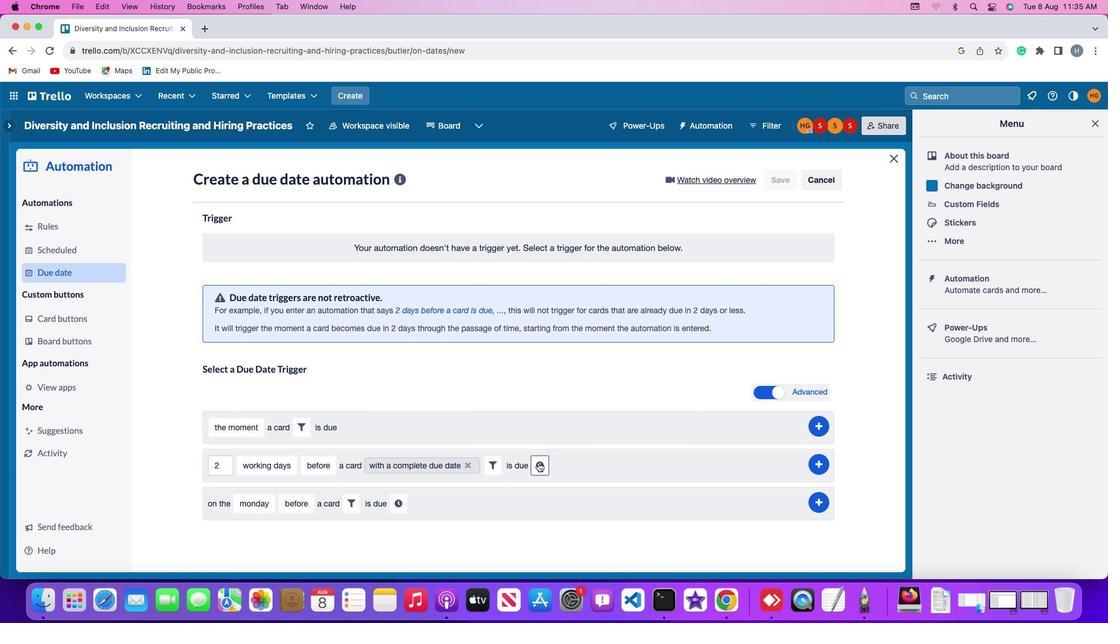 
Action: Mouse pressed left at (538, 463)
Screenshot: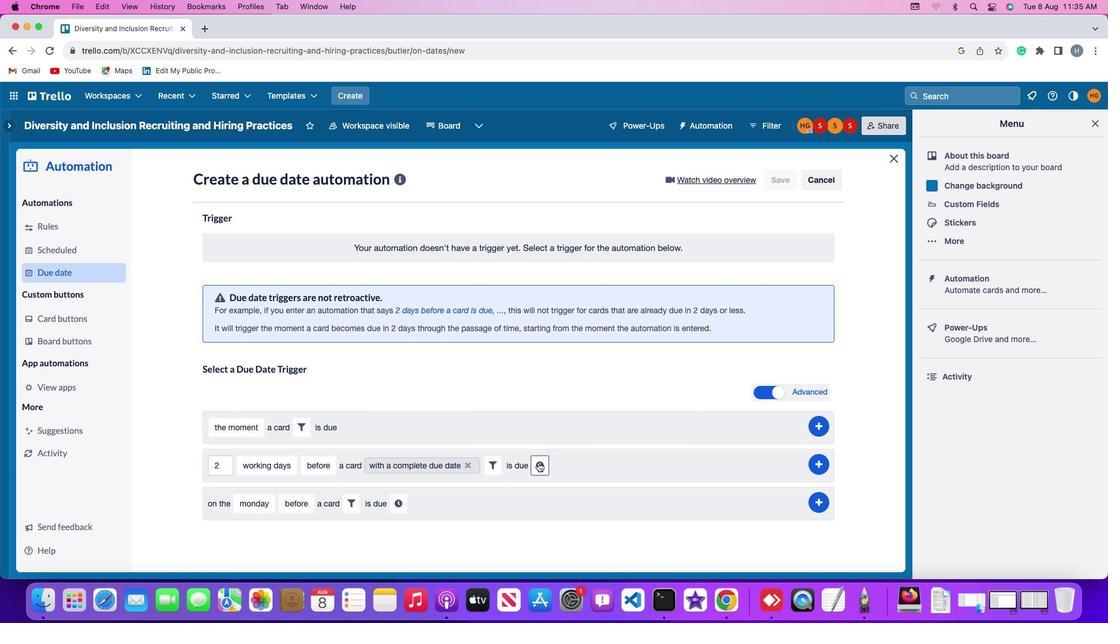 
Action: Mouse moved to (564, 467)
Screenshot: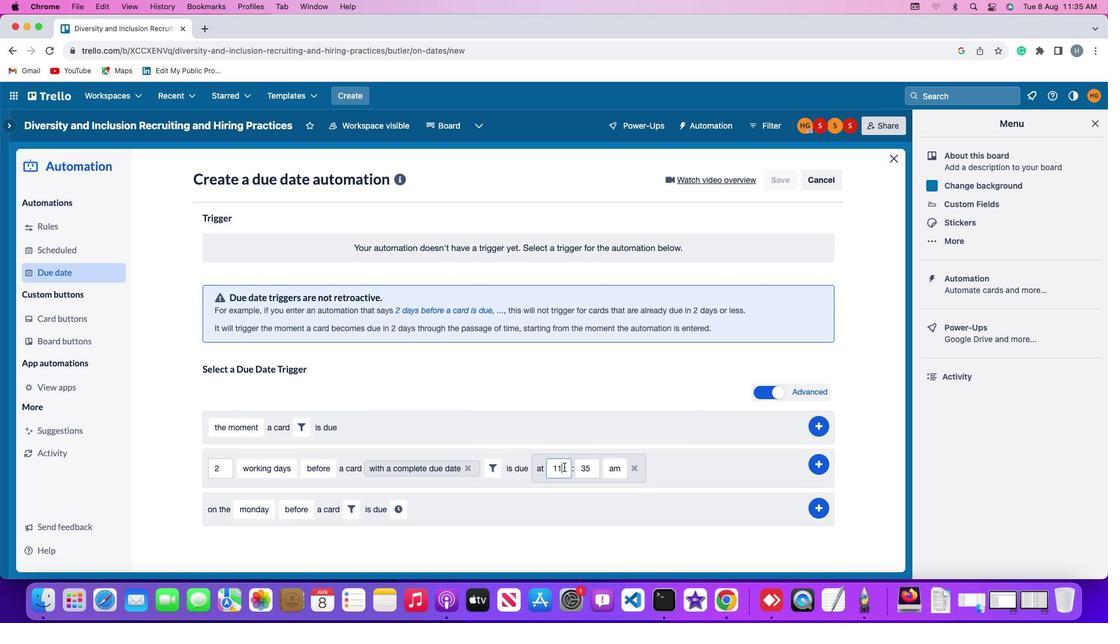 
Action: Mouse pressed left at (564, 467)
Screenshot: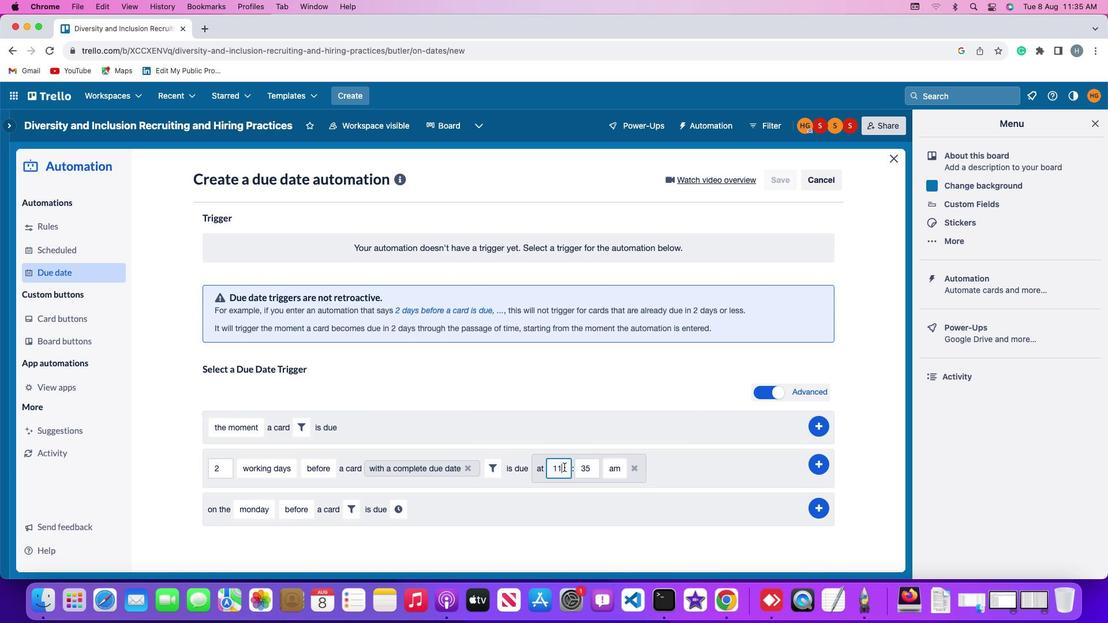 
Action: Key pressed Key.backspaceKey.backspaceKey.backspace'1''1'
Screenshot: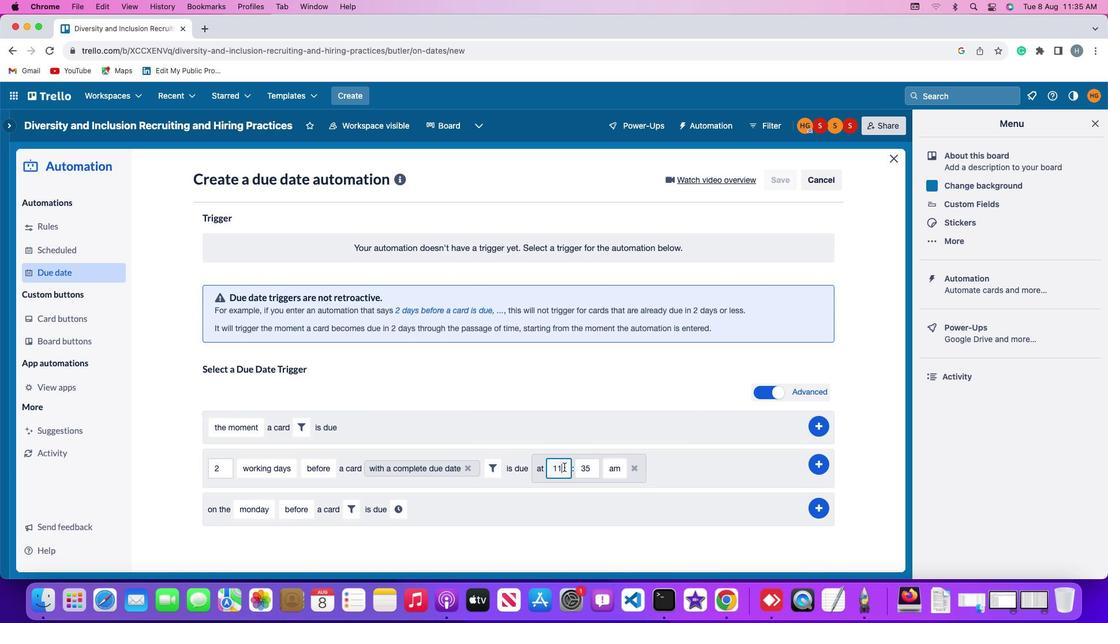 
Action: Mouse moved to (595, 467)
Screenshot: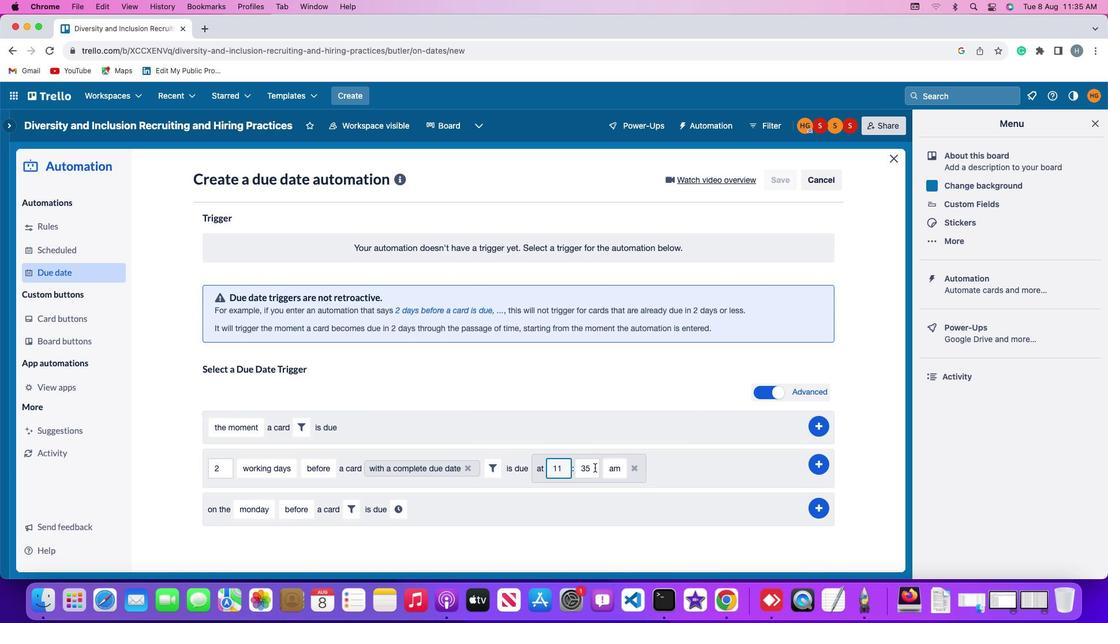
Action: Mouse pressed left at (595, 467)
Screenshot: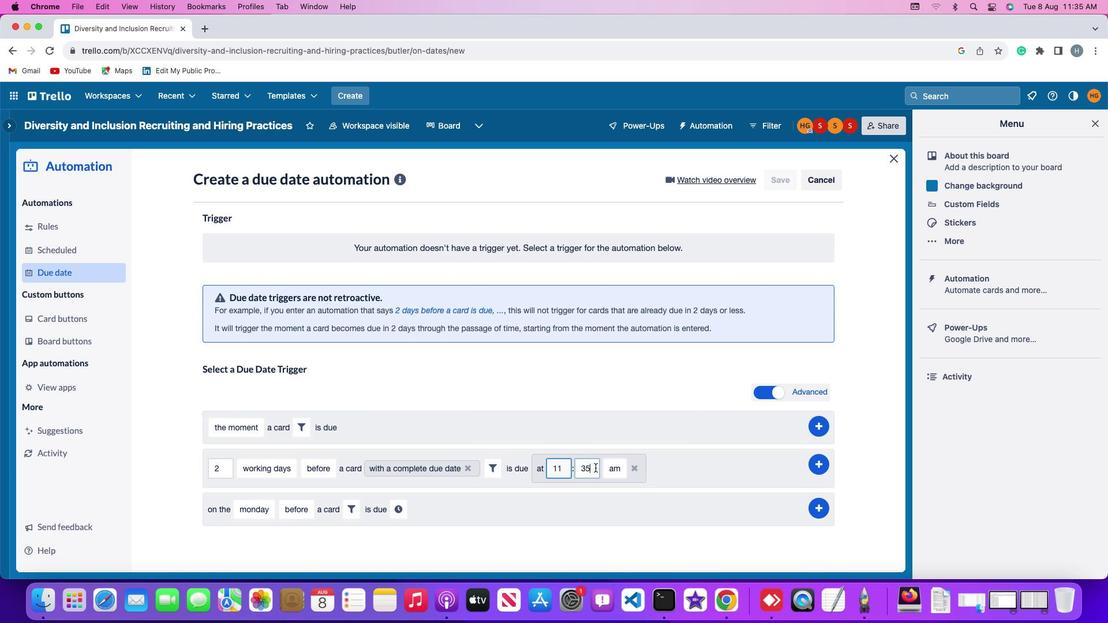 
Action: Mouse moved to (595, 467)
Screenshot: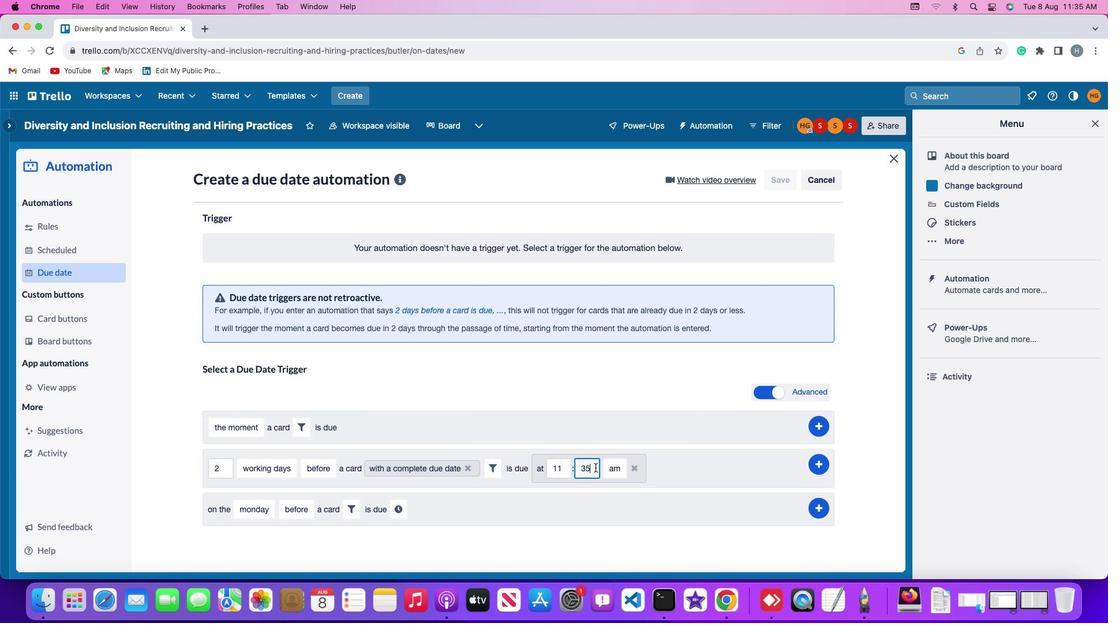 
Action: Key pressed Key.backspaceKey.backspaceKey.backspace'0''0'
Screenshot: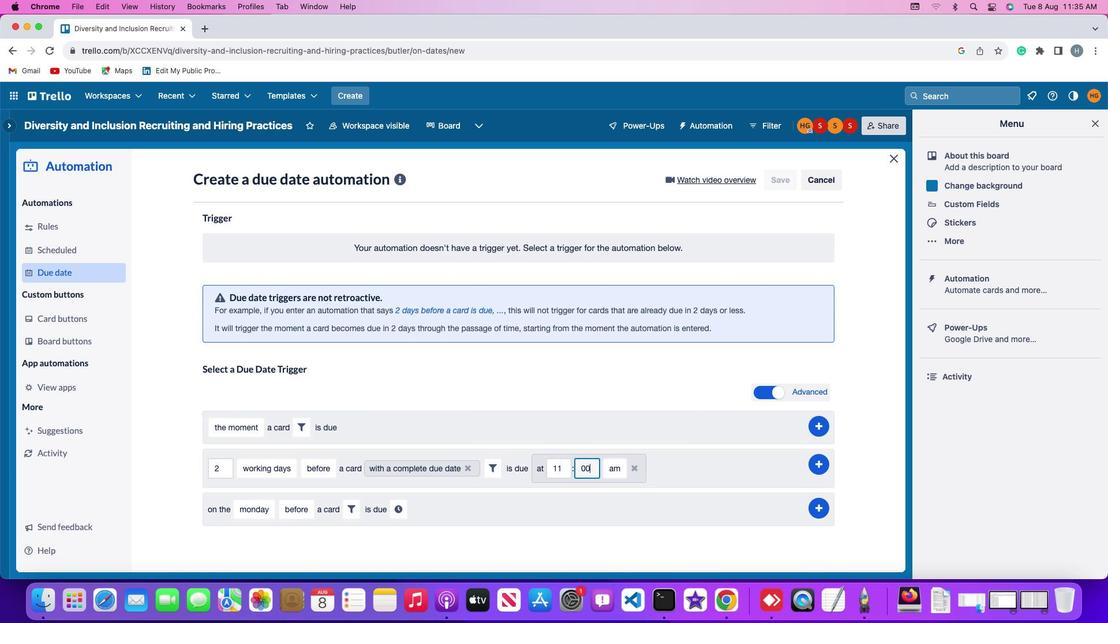 
Action: Mouse moved to (613, 467)
Screenshot: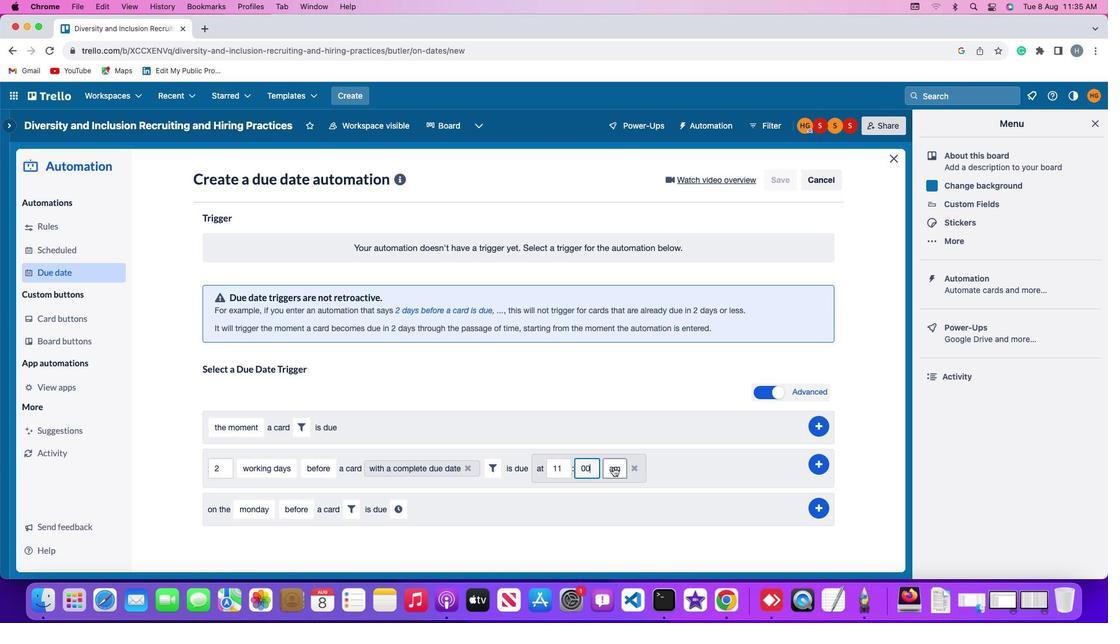 
Action: Mouse pressed left at (613, 467)
Screenshot: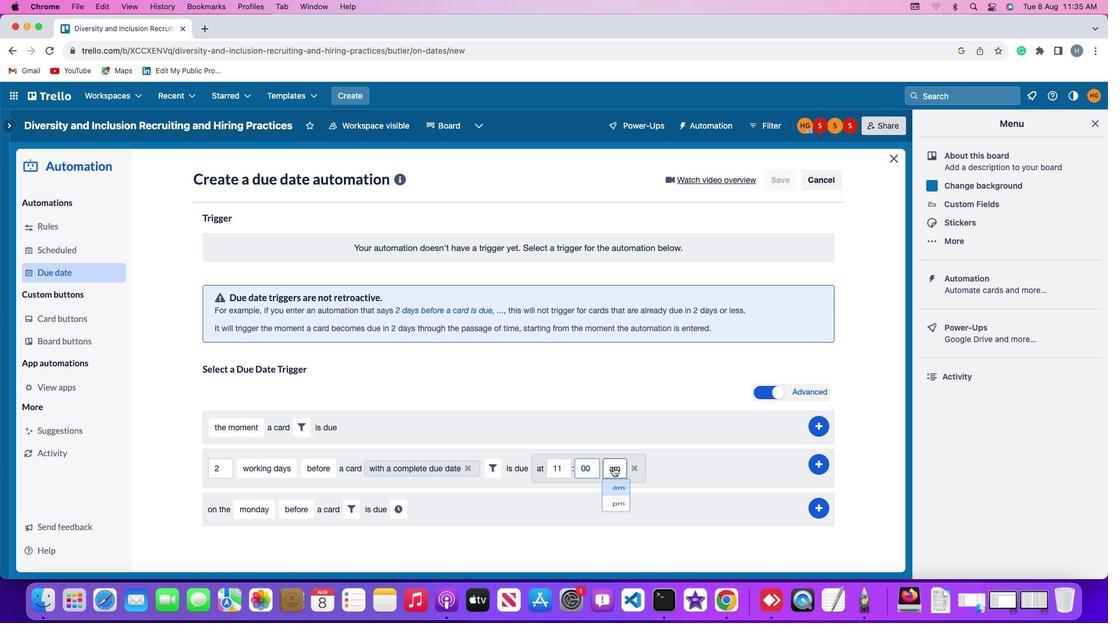 
Action: Mouse moved to (615, 491)
Screenshot: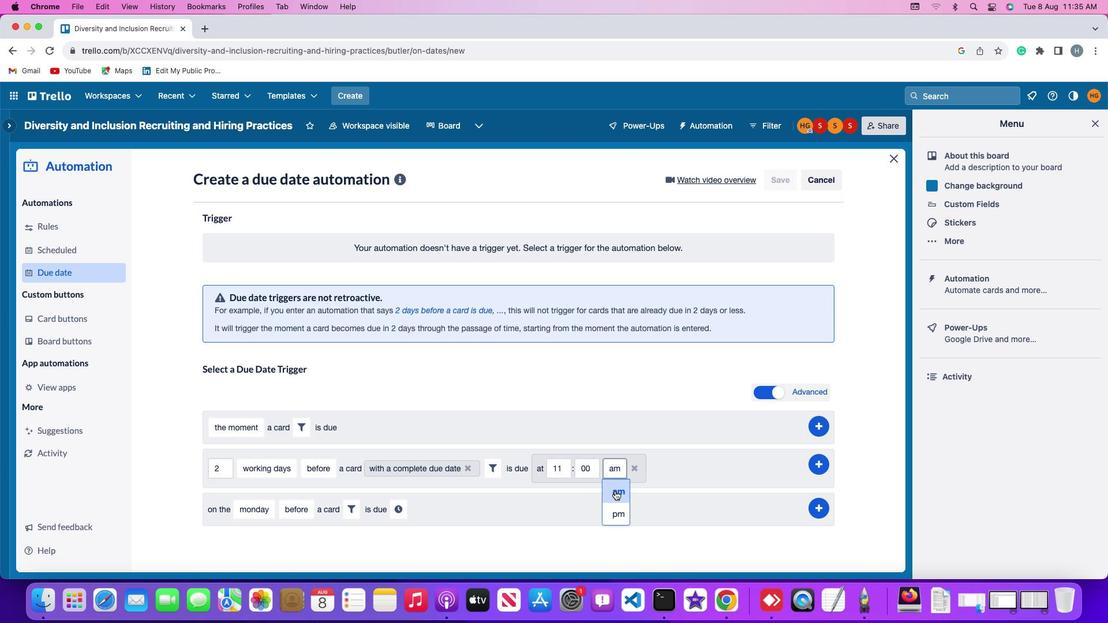 
Action: Mouse pressed left at (615, 491)
Screenshot: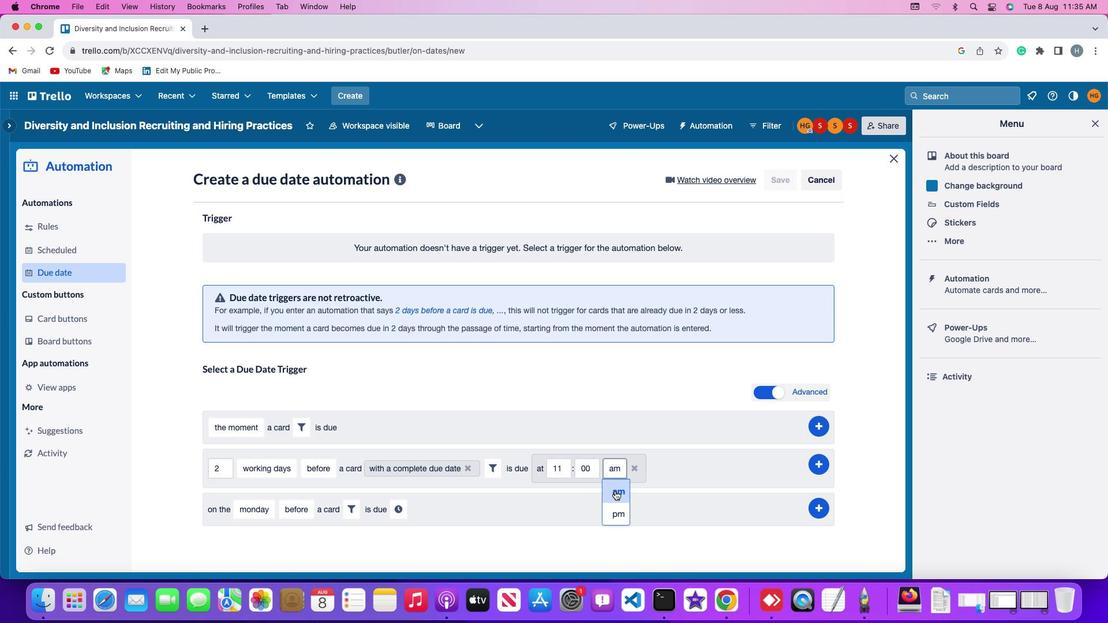 
Action: Mouse moved to (819, 460)
Screenshot: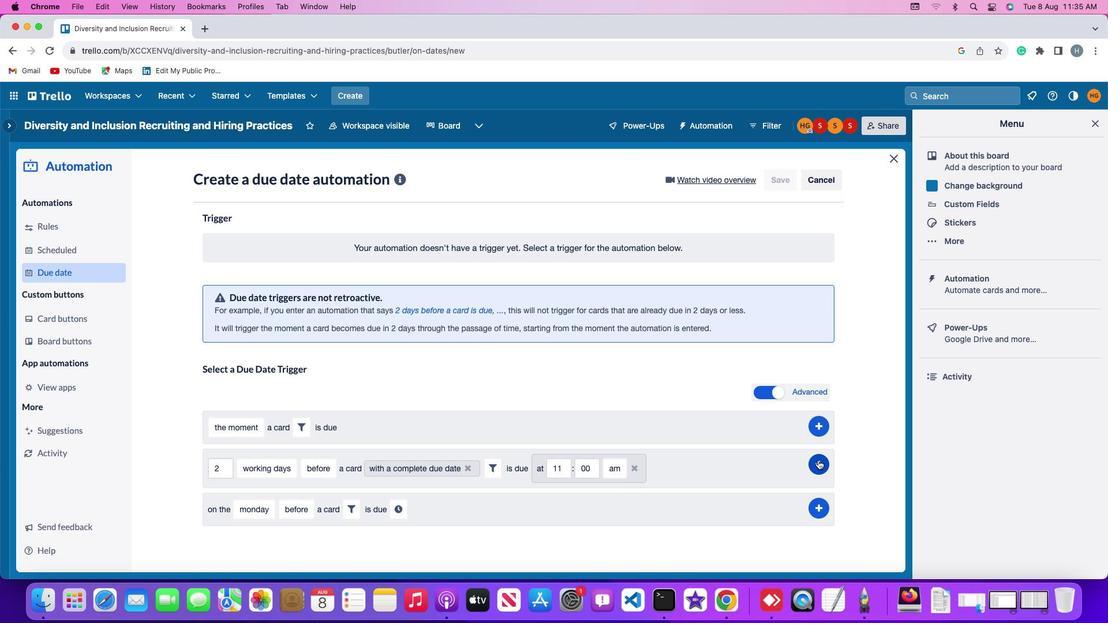 
Action: Mouse pressed left at (819, 460)
Screenshot: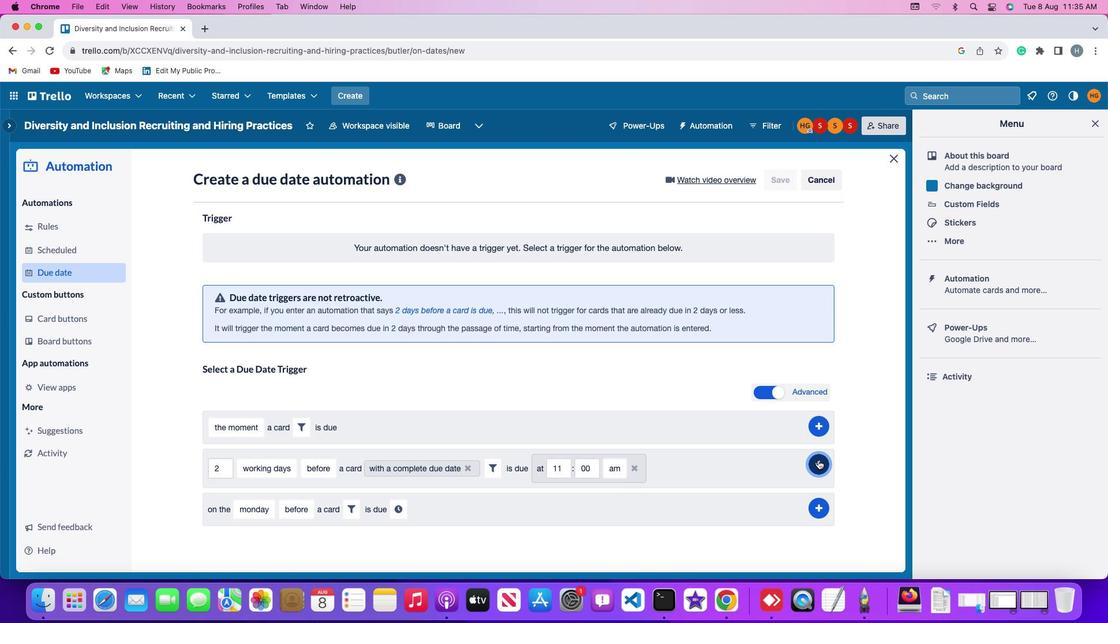 
Action: Mouse moved to (861, 323)
Screenshot: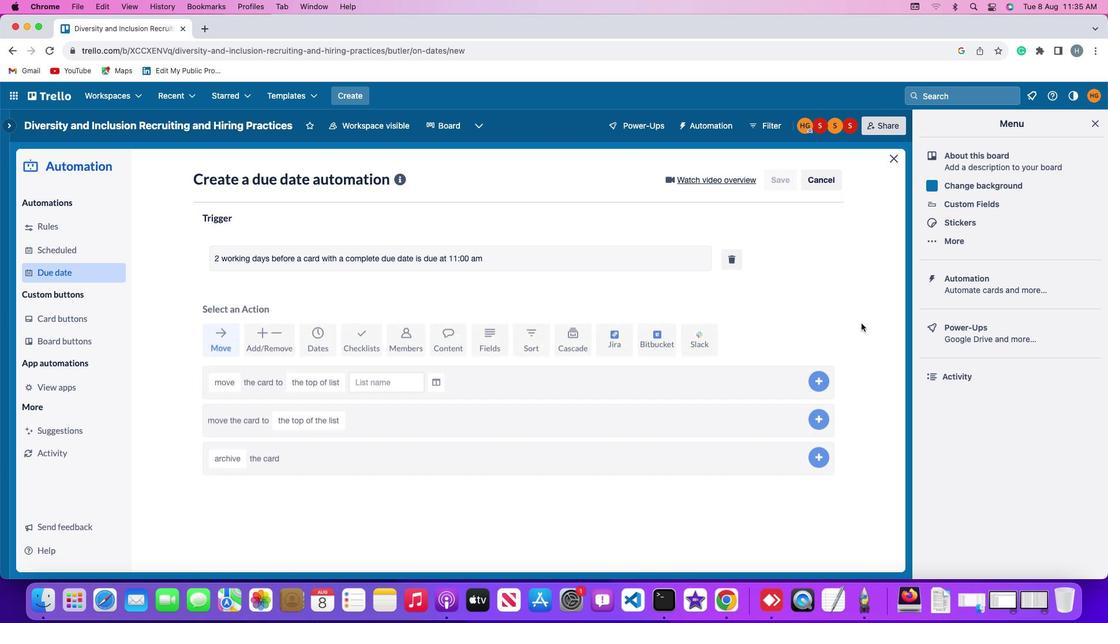 
